 Task: Find an Airbnb in Bemowo, Poland for 2 guests from 12th to 15th June, with a price range of ₹10,000 to ₹15,000, 1 bedroom, 1 bed, self check-in, and English-speaking host.
Action: Mouse moved to (407, 107)
Screenshot: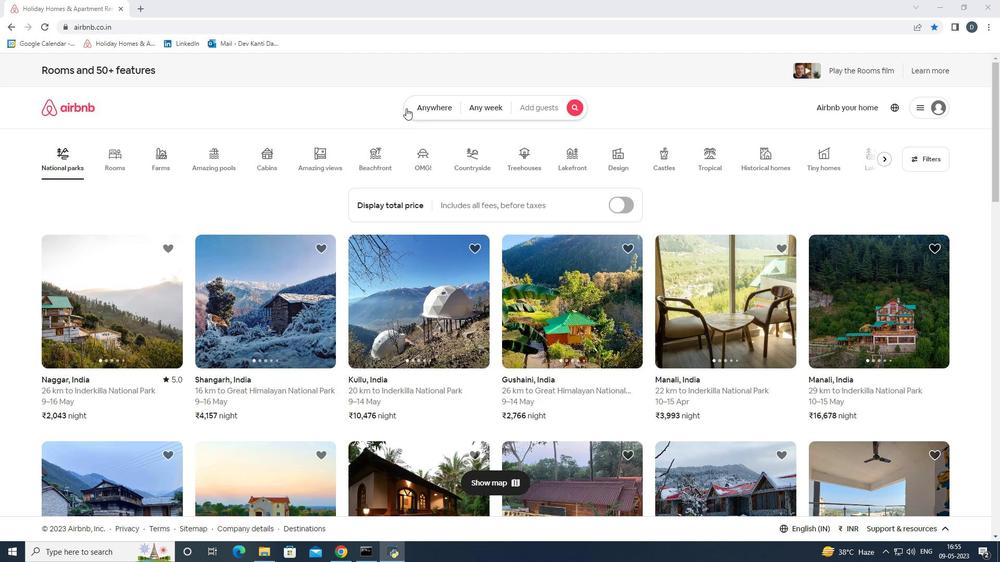 
Action: Mouse pressed left at (407, 107)
Screenshot: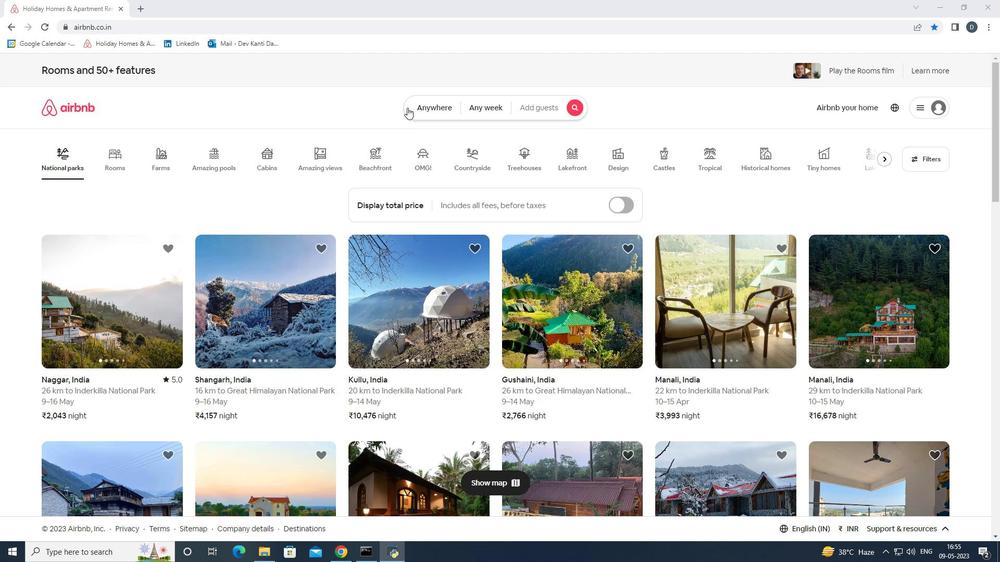 
Action: Mouse moved to (363, 146)
Screenshot: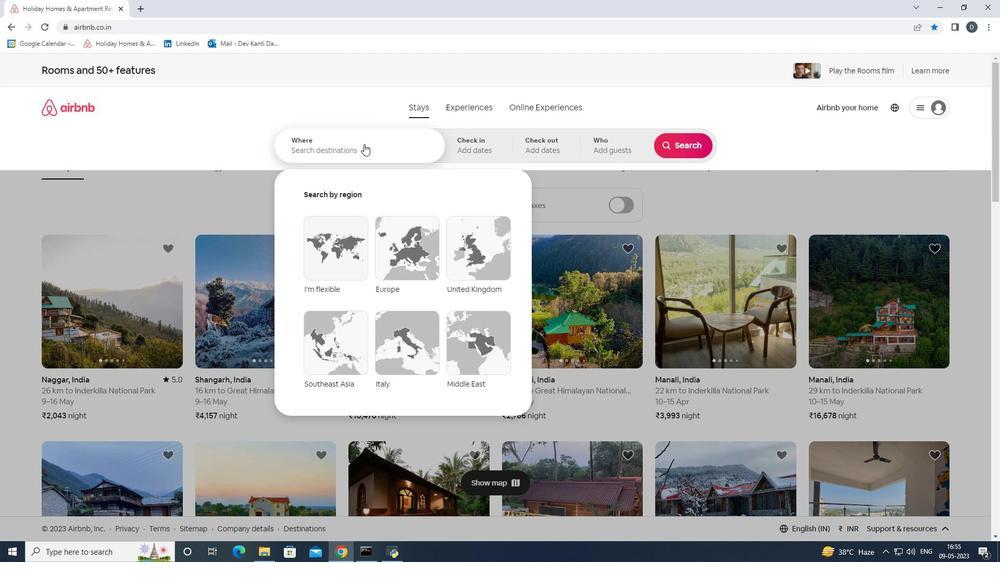 
Action: Mouse pressed left at (363, 146)
Screenshot: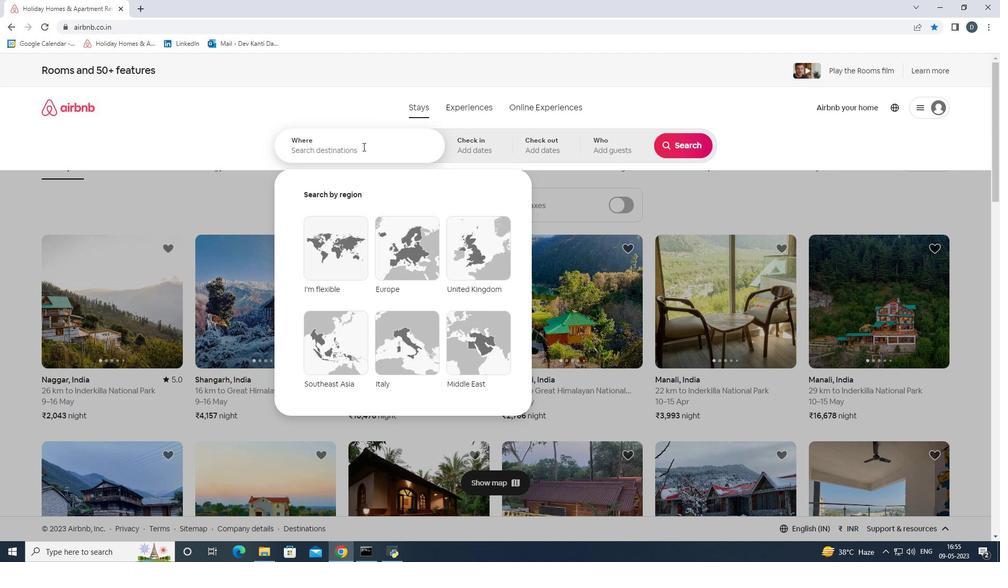 
Action: Key pressed <Key.shift><Key.shift><Key.shift><Key.shift><Key.shift><Key.shift><Key.shift><Key.shift><Key.shift><Key.shift><Key.shift><Key.shift><Key.shift><Key.shift><Key.shift><Key.shift><Key.shift><Key.shift><Key.shift><Key.shift><Key.shift><Key.shift><Key.shift><Key.shift>Bemowo,<Key.space><Key.shift><Key.shift><Key.shift><Key.shift><Key.shift><Key.shift><Key.shift><Key.shift><Key.shift><Key.shift><Key.shift><Key.shift><Key.shift><Key.shift><Key.shift><Key.shift><Key.shift><Key.shift><Key.shift><Key.shift><Key.shift><Key.shift><Key.shift>Poland<Key.enter>
Screenshot: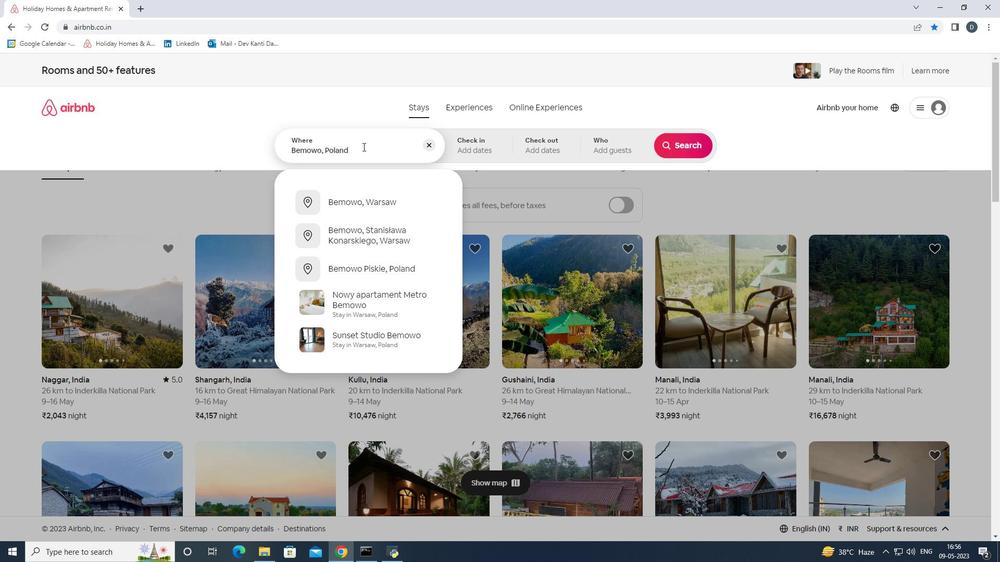 
Action: Mouse moved to (541, 317)
Screenshot: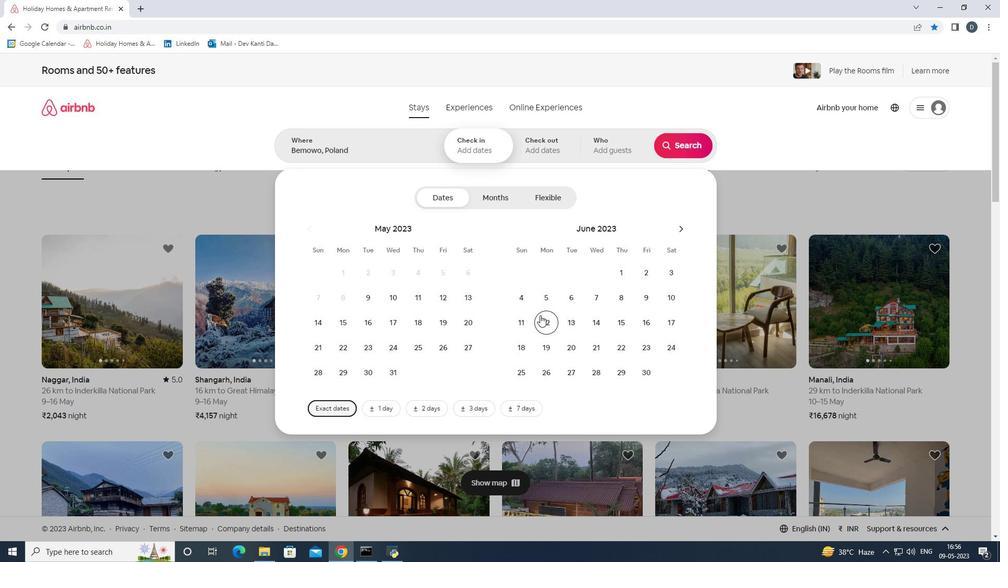 
Action: Mouse pressed left at (541, 317)
Screenshot: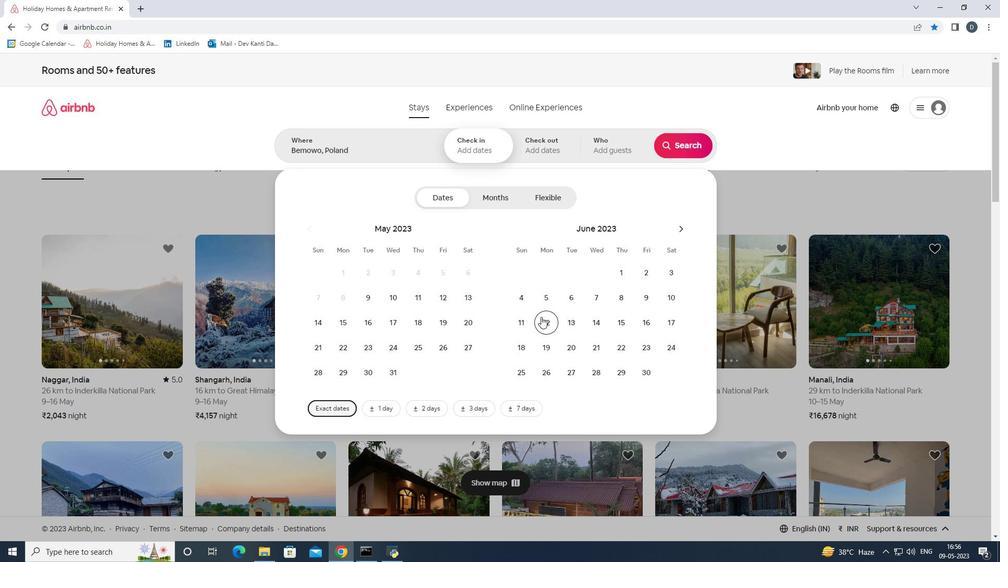 
Action: Mouse moved to (617, 325)
Screenshot: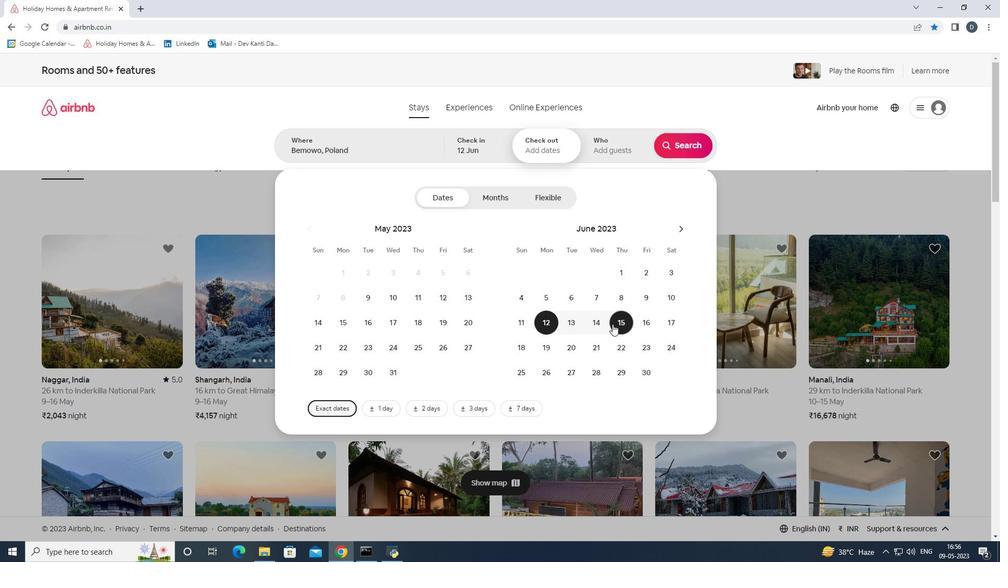 
Action: Mouse pressed left at (617, 325)
Screenshot: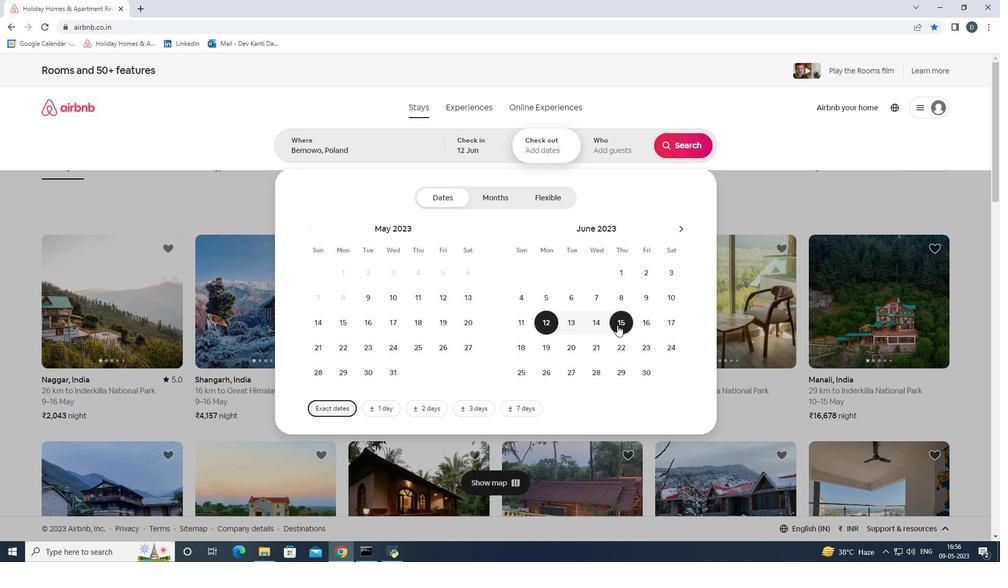 
Action: Mouse moved to (617, 156)
Screenshot: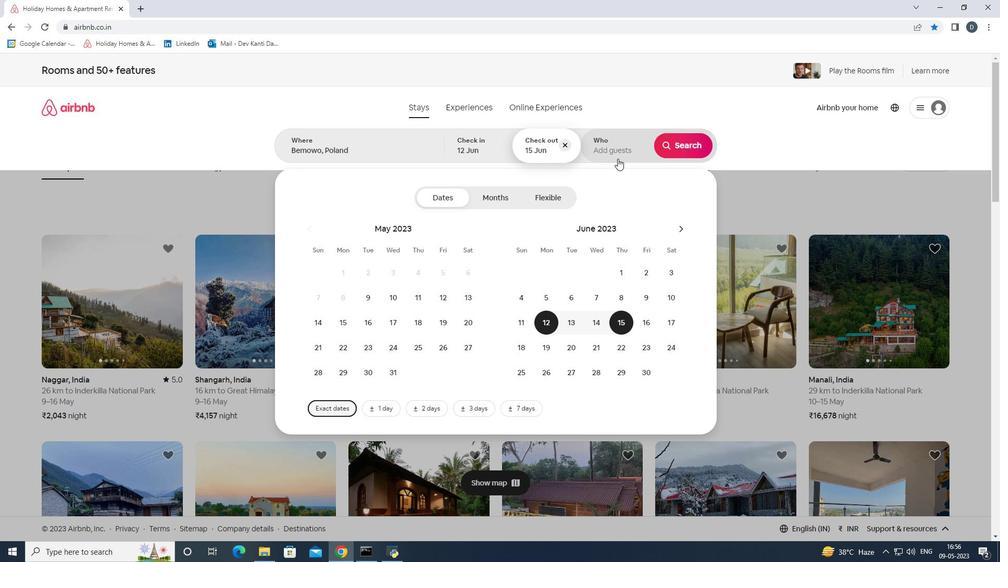 
Action: Mouse pressed left at (617, 156)
Screenshot: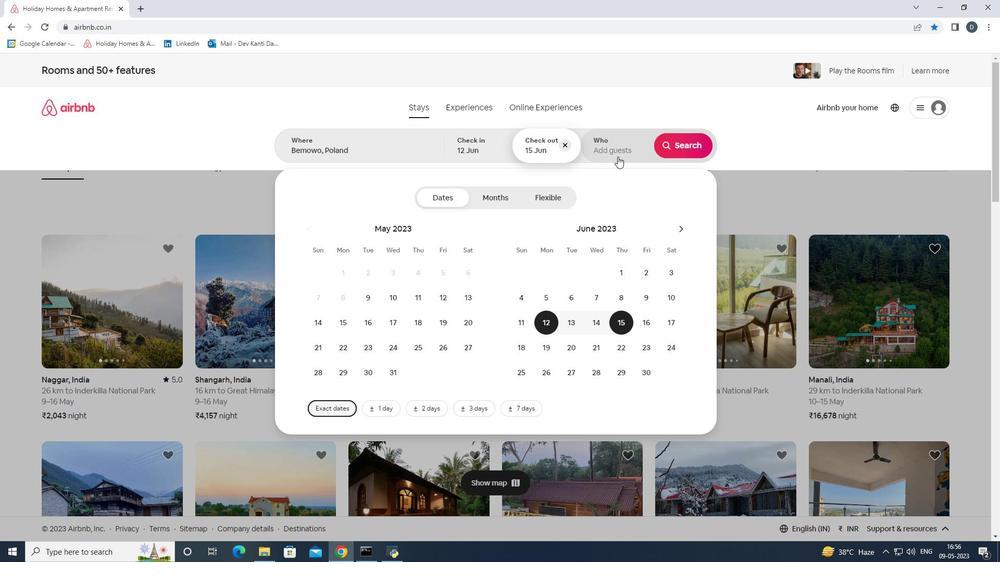 
Action: Mouse moved to (680, 201)
Screenshot: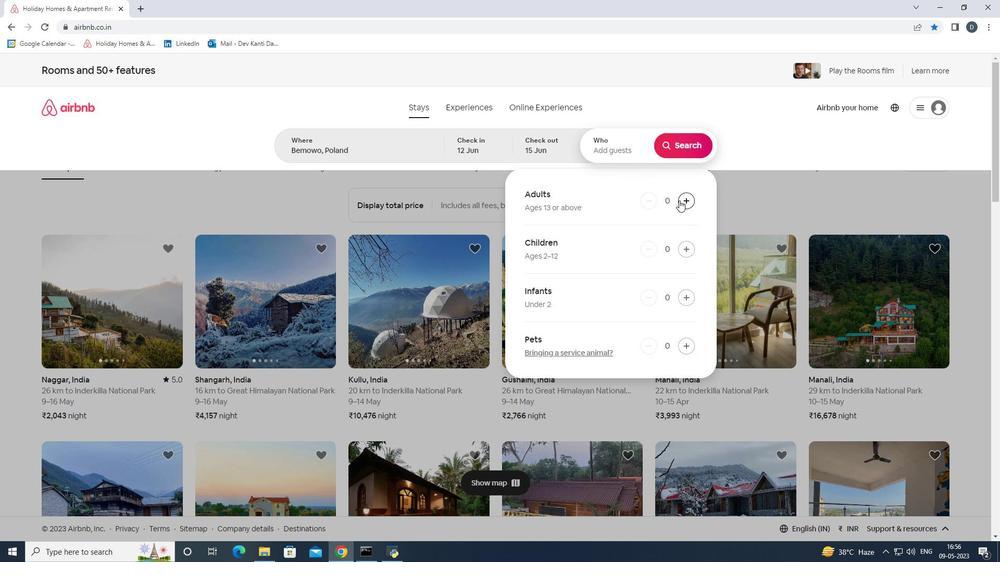
Action: Mouse pressed left at (680, 201)
Screenshot: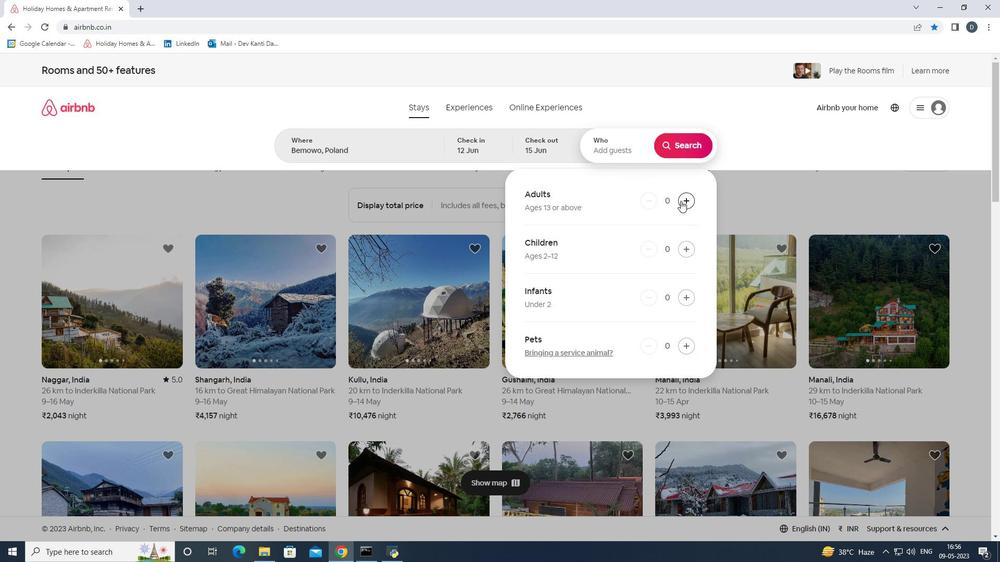 
Action: Mouse pressed left at (680, 201)
Screenshot: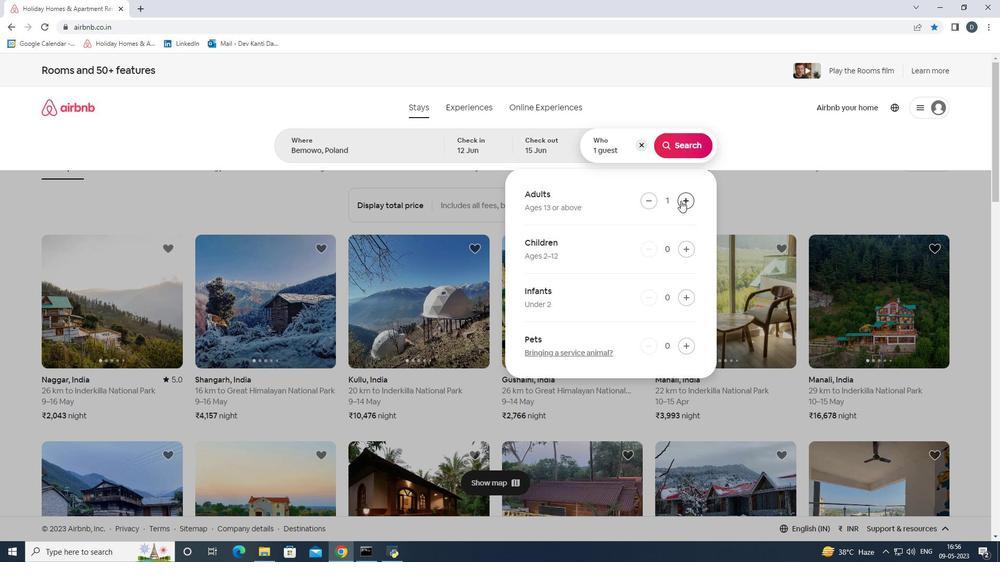 
Action: Mouse moved to (688, 154)
Screenshot: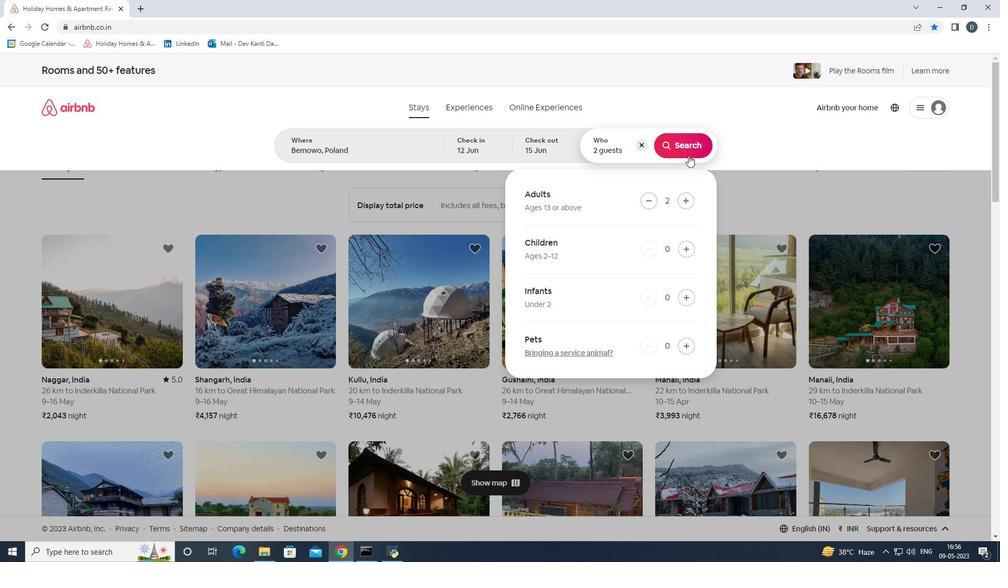 
Action: Mouse pressed left at (688, 154)
Screenshot: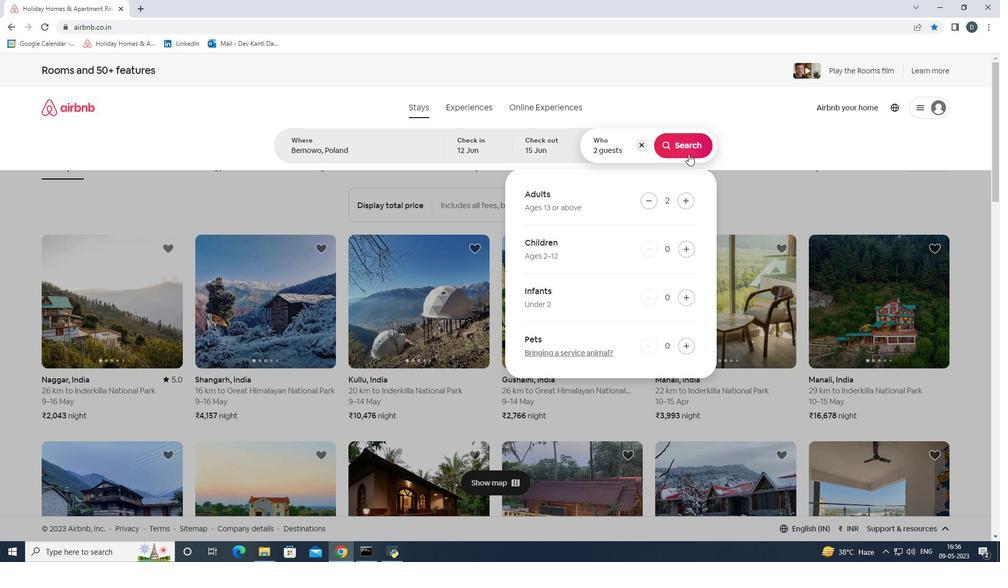 
Action: Mouse moved to (941, 119)
Screenshot: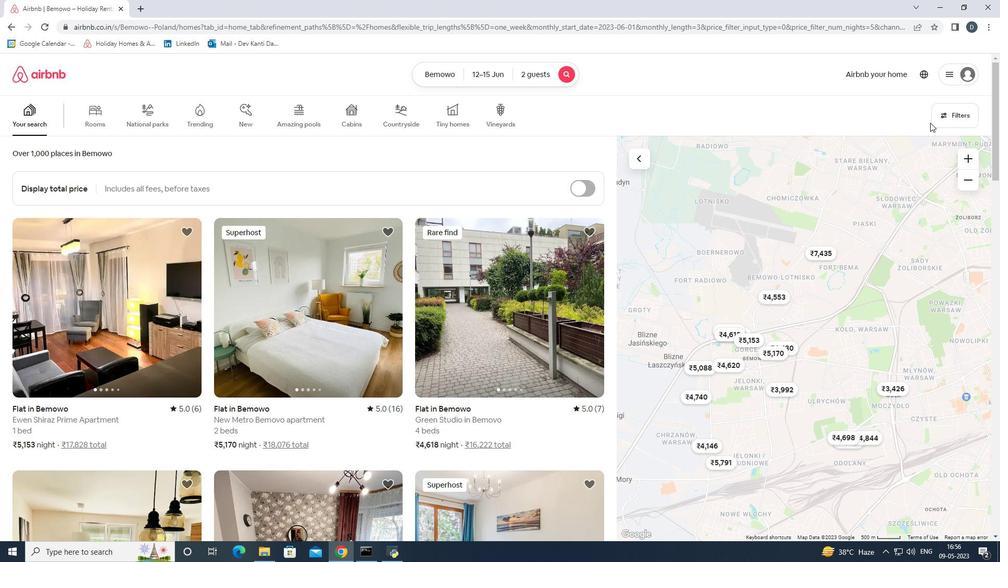 
Action: Mouse pressed left at (941, 119)
Screenshot: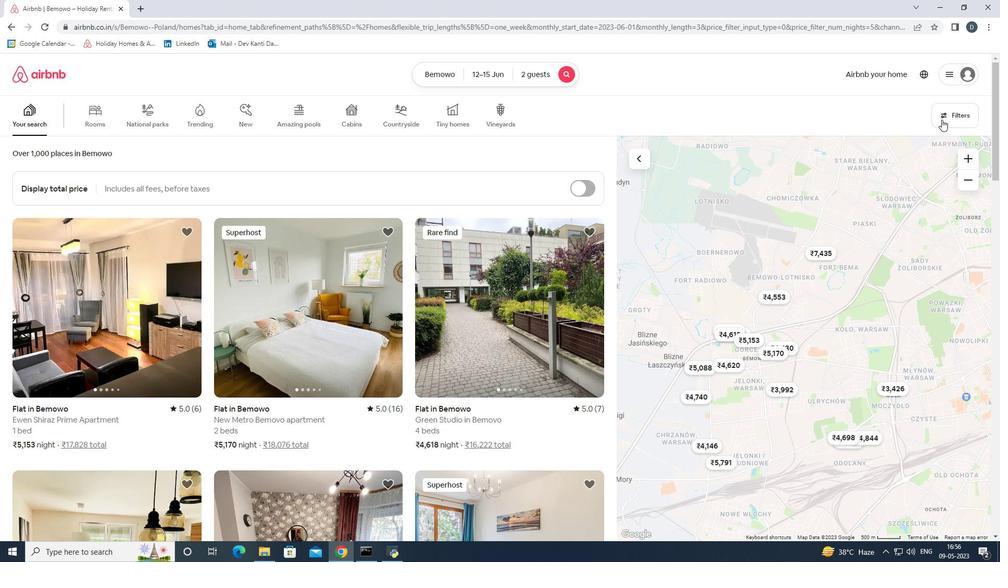 
Action: Mouse moved to (455, 367)
Screenshot: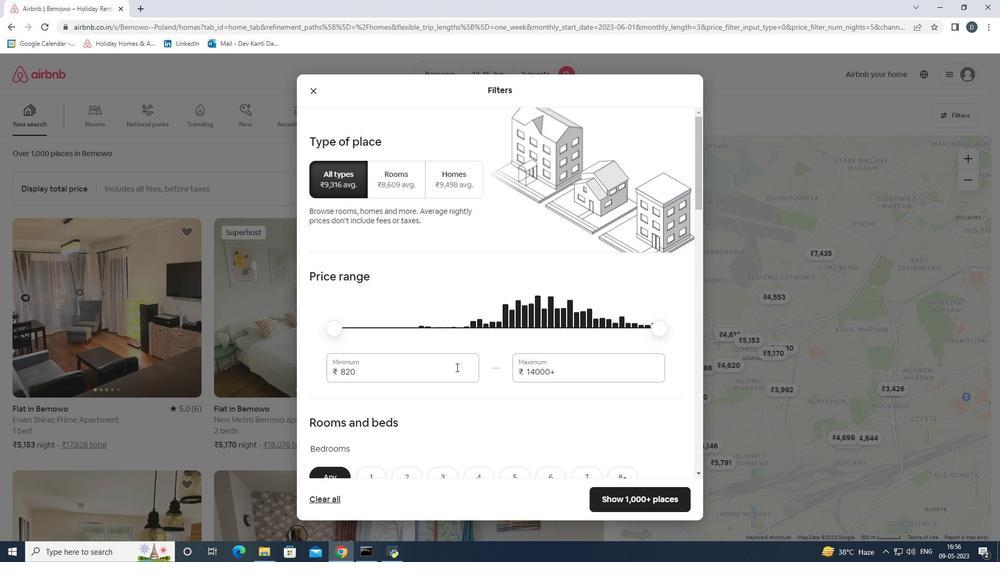 
Action: Mouse pressed left at (455, 367)
Screenshot: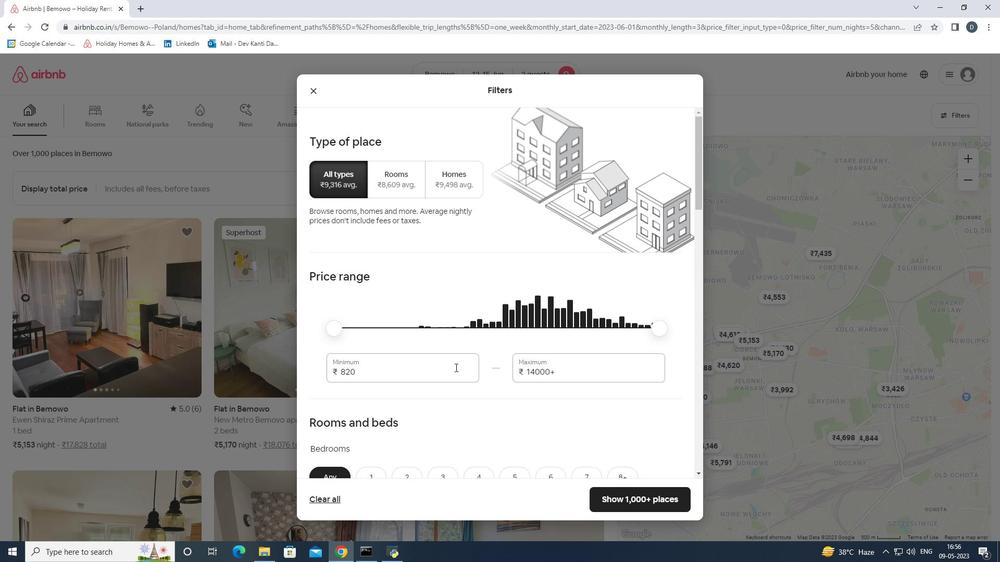 
Action: Mouse pressed left at (455, 367)
Screenshot: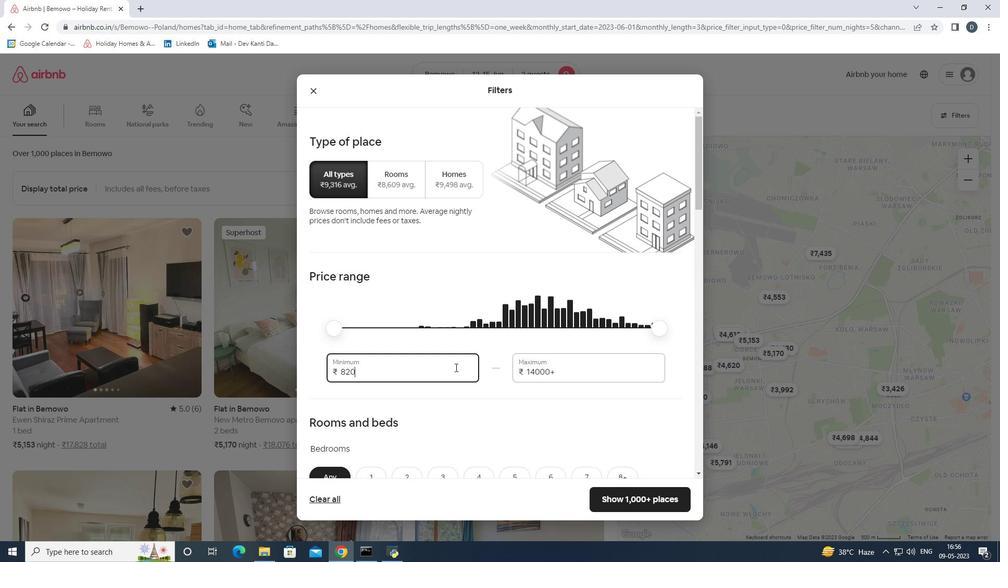
Action: Key pressed 10000<Key.tab>15000
Screenshot: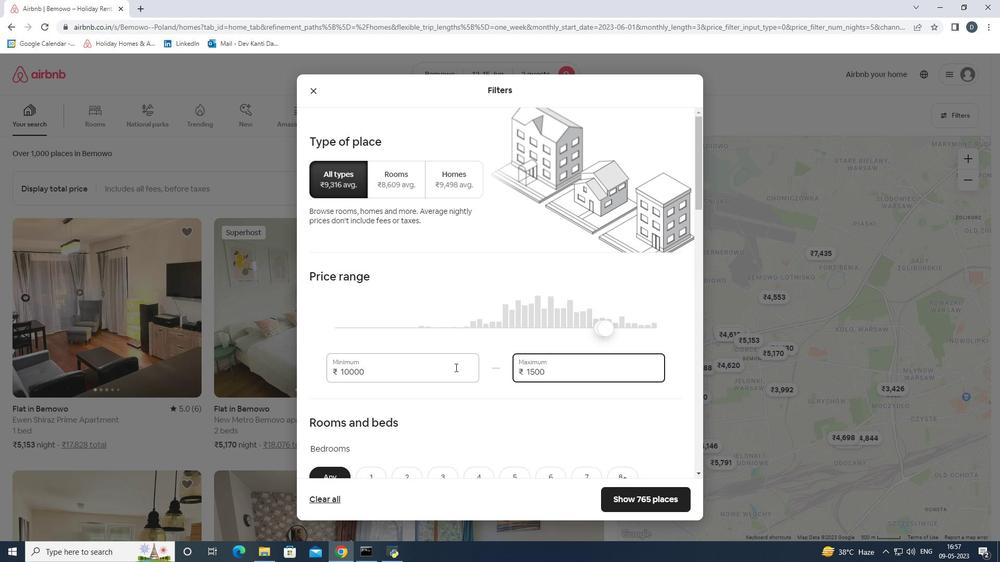 
Action: Mouse scrolled (455, 367) with delta (0, 0)
Screenshot: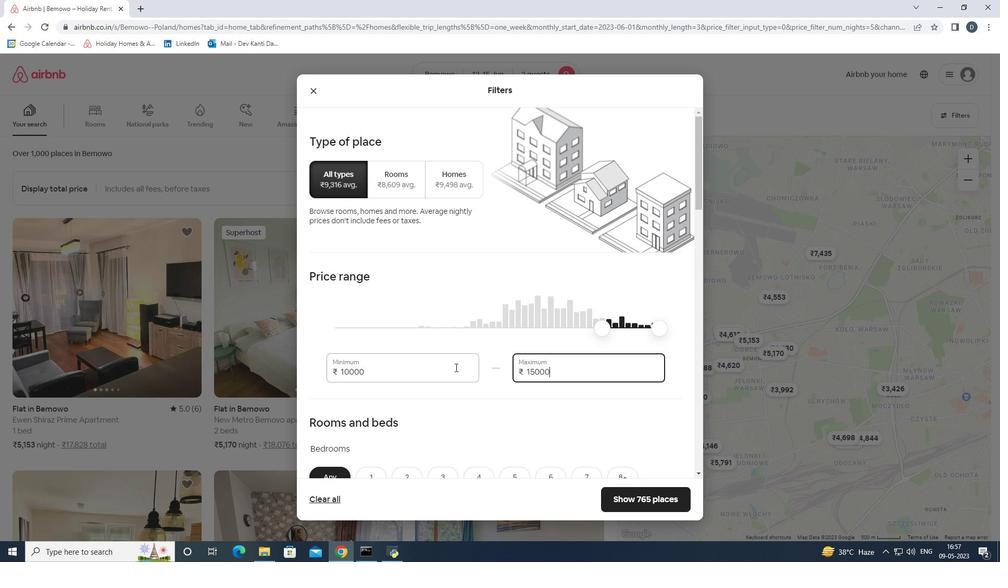 
Action: Mouse scrolled (455, 367) with delta (0, 0)
Screenshot: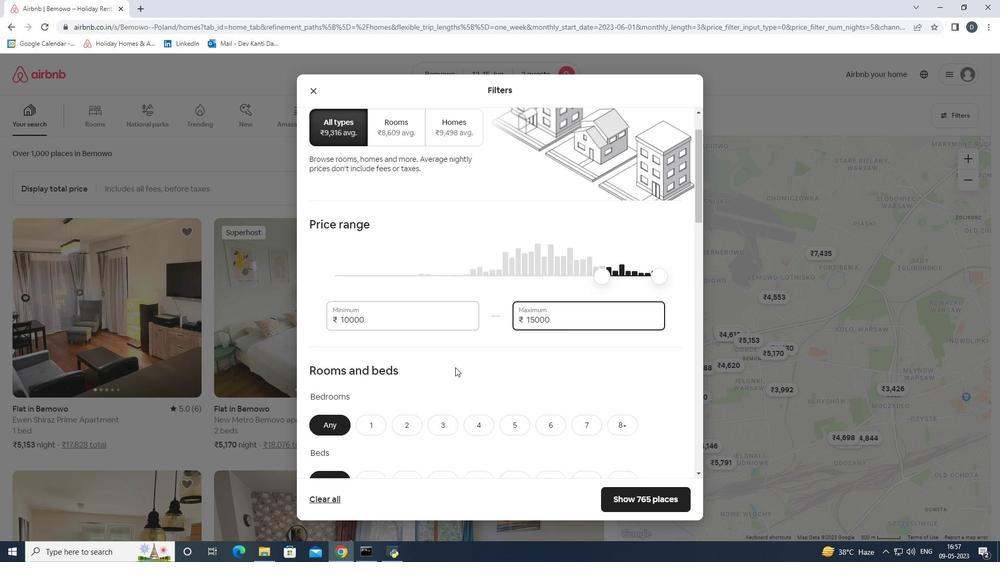 
Action: Mouse scrolled (455, 367) with delta (0, 0)
Screenshot: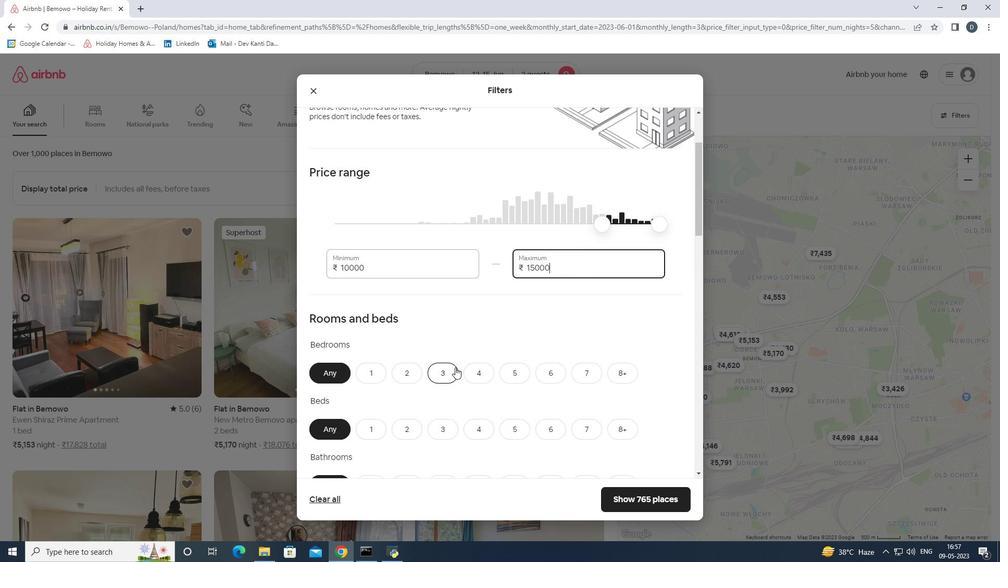 
Action: Mouse scrolled (455, 367) with delta (0, 0)
Screenshot: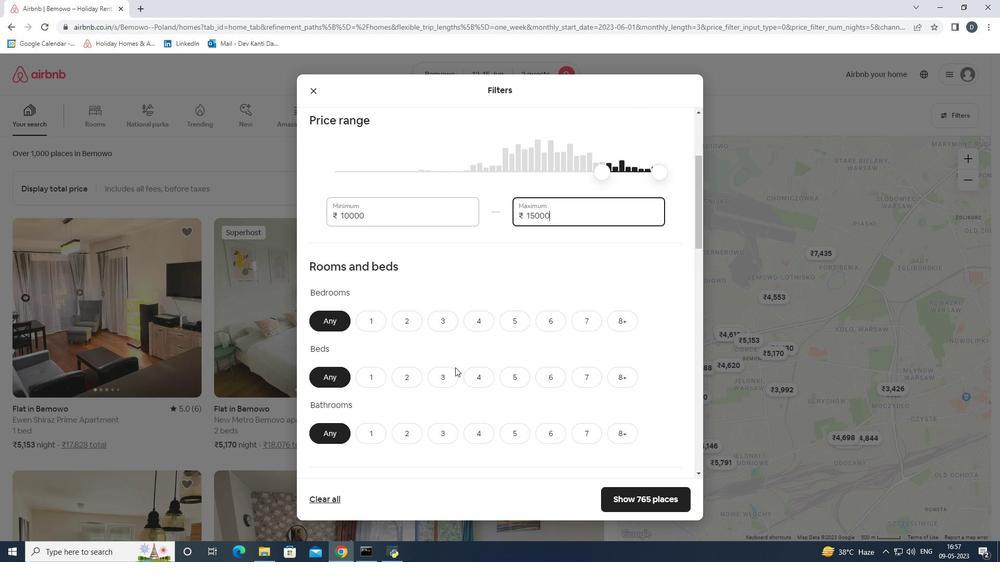 
Action: Mouse moved to (380, 278)
Screenshot: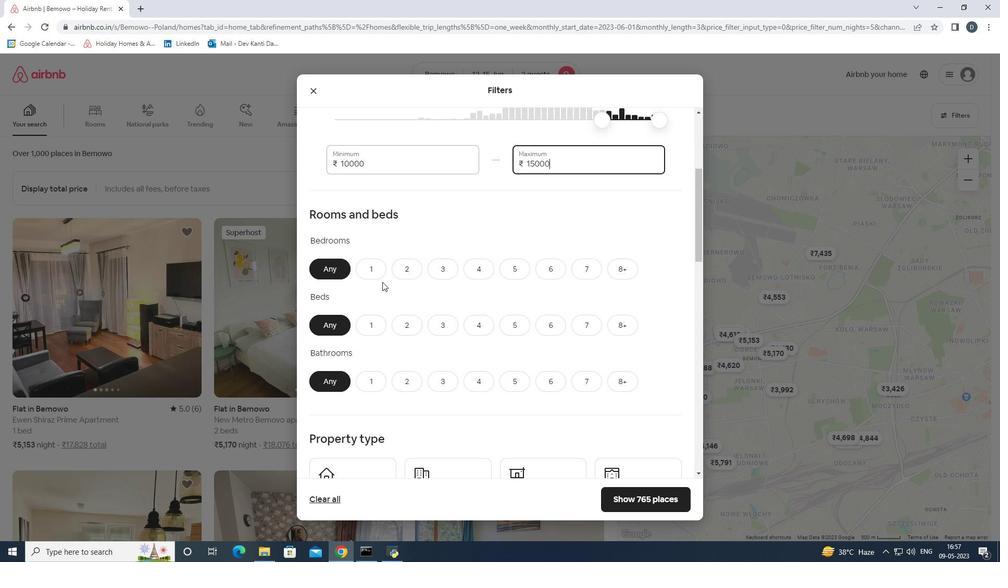 
Action: Mouse pressed left at (380, 278)
Screenshot: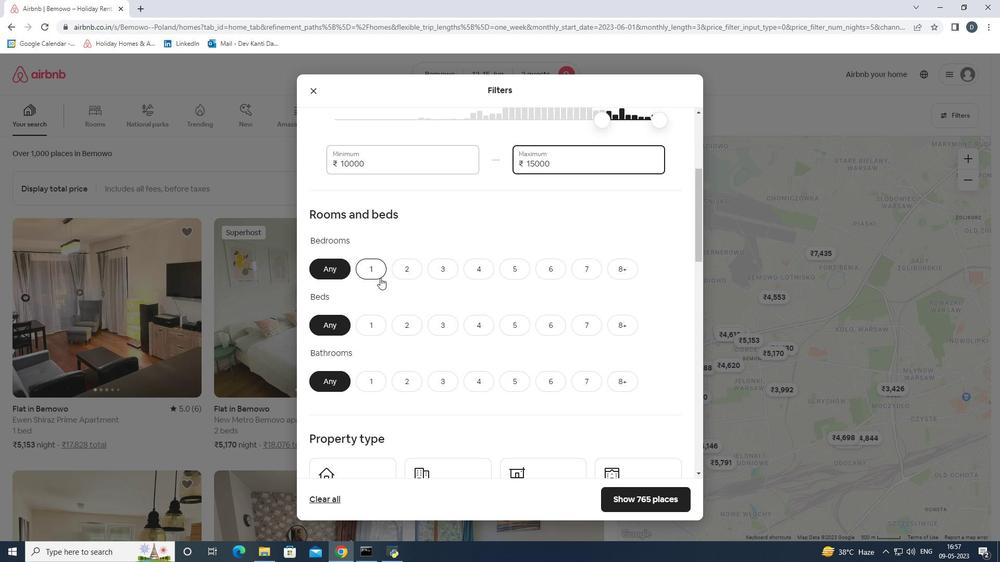 
Action: Mouse moved to (376, 323)
Screenshot: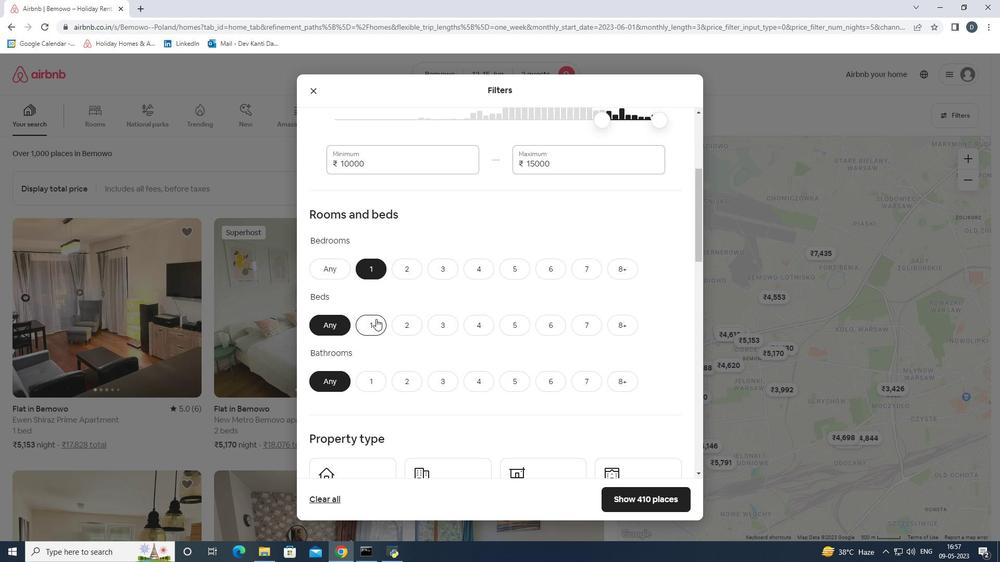 
Action: Mouse pressed left at (376, 323)
Screenshot: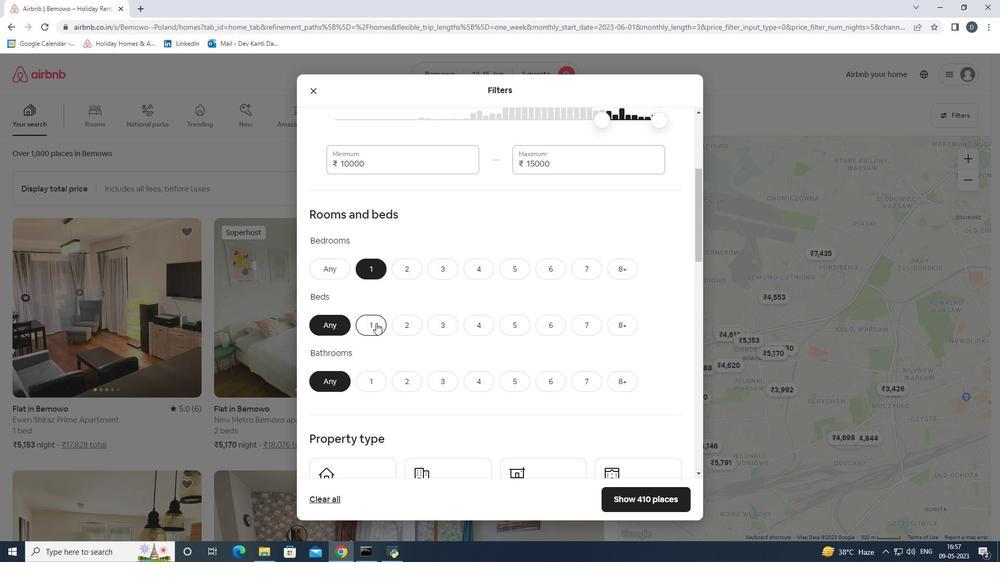 
Action: Mouse moved to (375, 373)
Screenshot: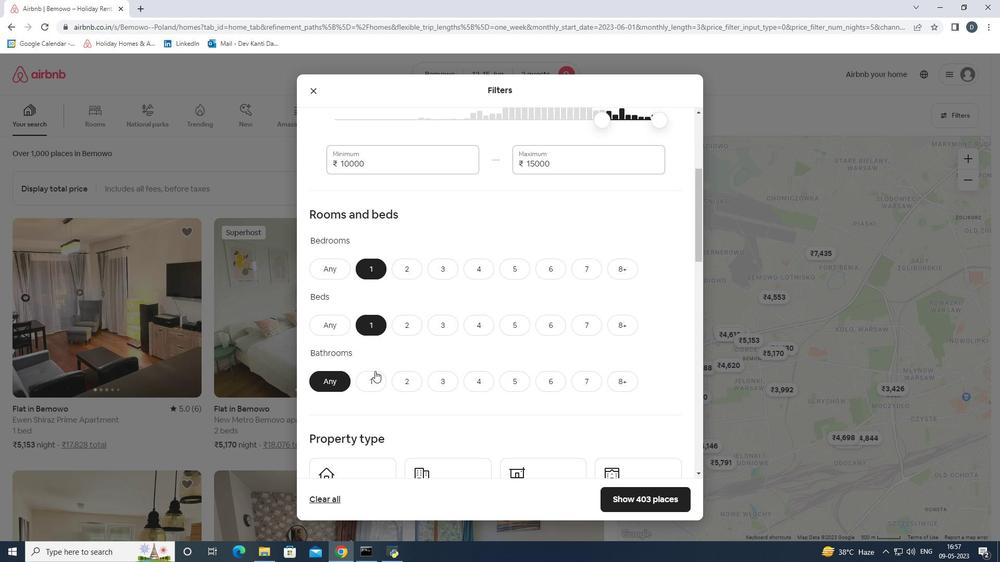
Action: Mouse pressed left at (375, 373)
Screenshot: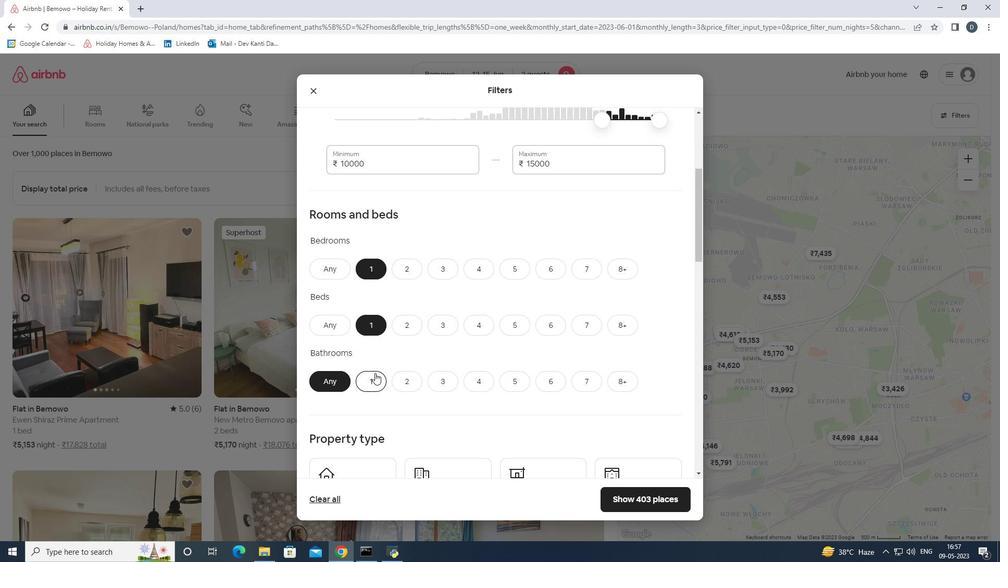 
Action: Mouse scrolled (375, 373) with delta (0, 0)
Screenshot: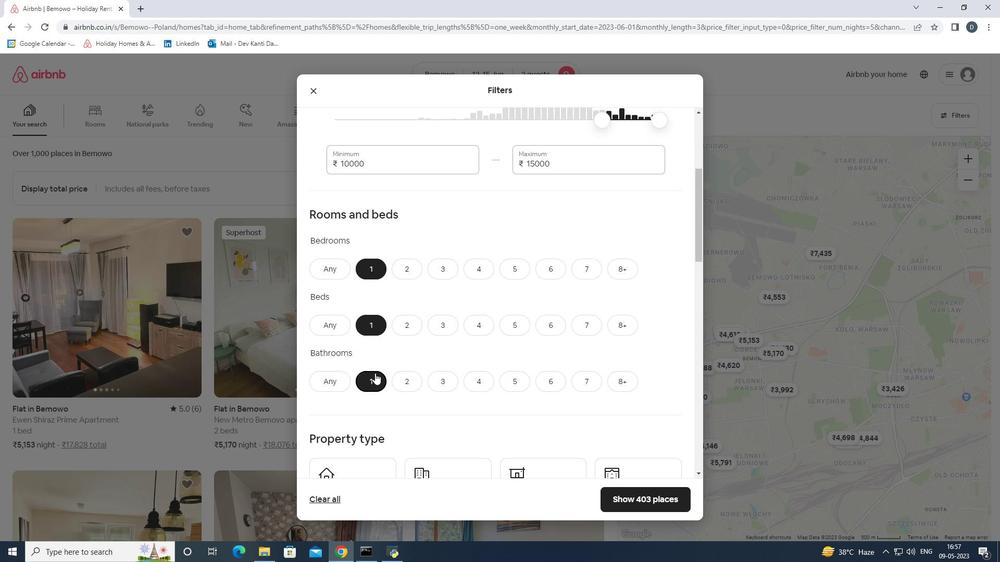 
Action: Mouse scrolled (375, 373) with delta (0, 0)
Screenshot: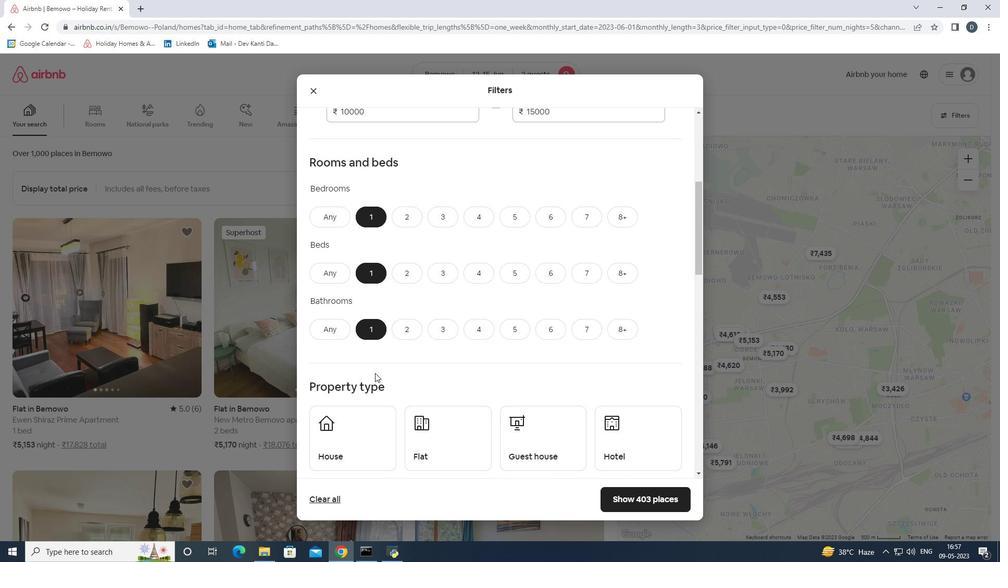 
Action: Mouse pressed left at (375, 373)
Screenshot: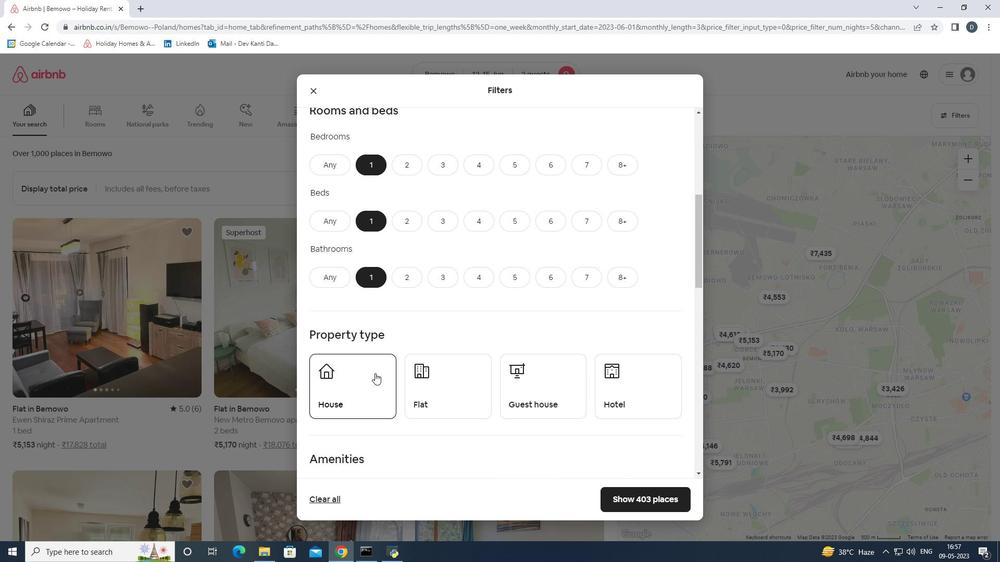 
Action: Mouse moved to (427, 382)
Screenshot: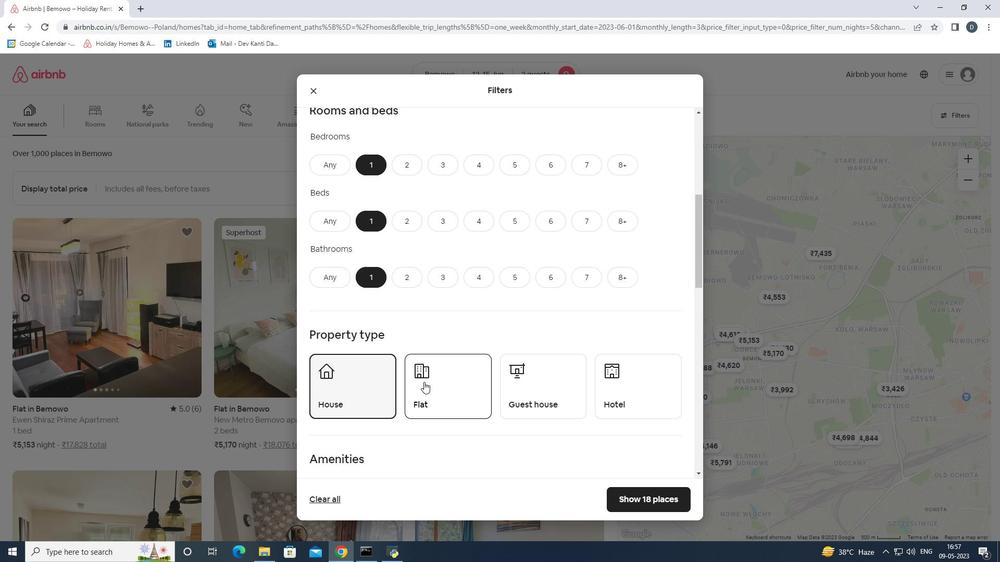 
Action: Mouse pressed left at (427, 382)
Screenshot: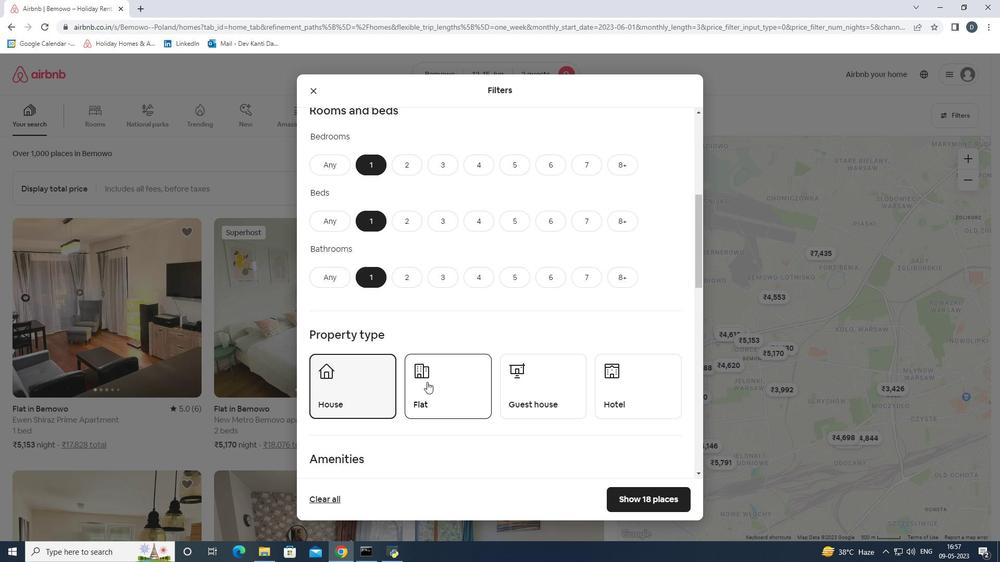 
Action: Mouse moved to (535, 387)
Screenshot: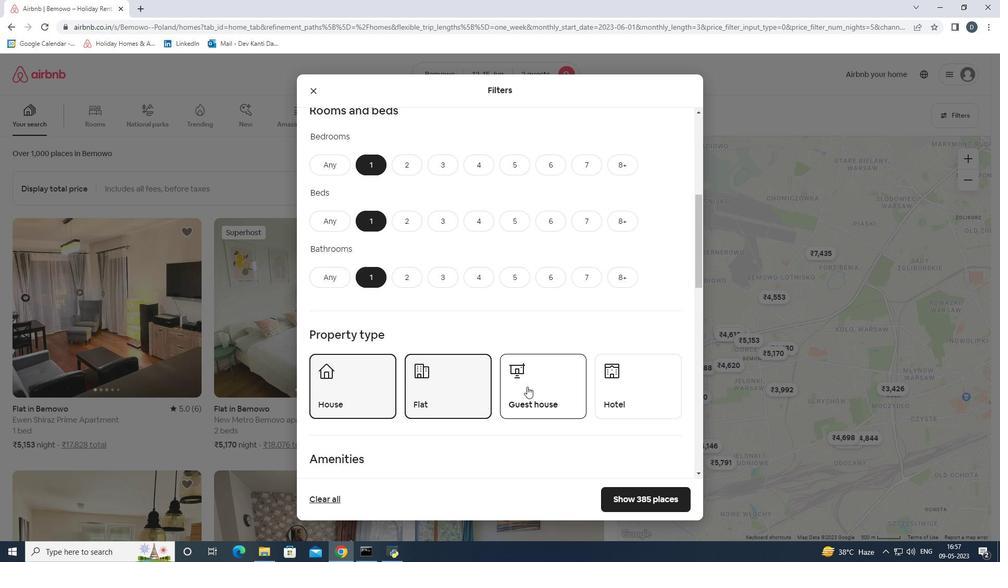 
Action: Mouse pressed left at (535, 387)
Screenshot: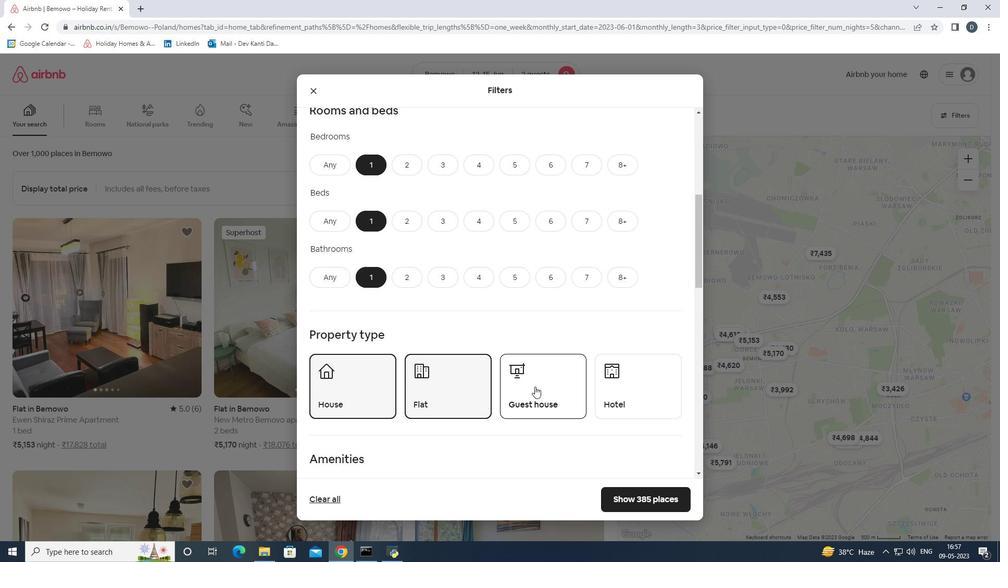 
Action: Mouse moved to (607, 386)
Screenshot: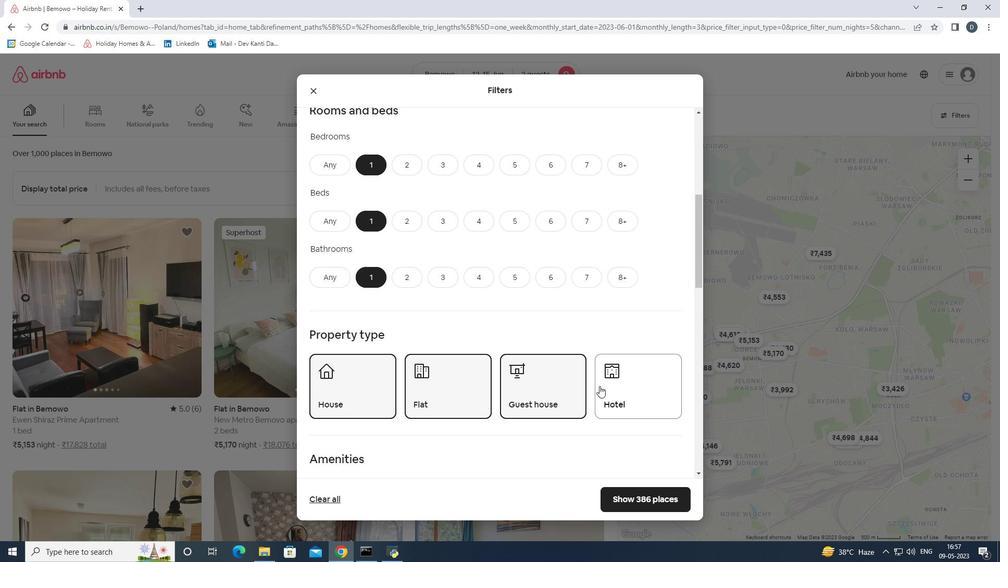 
Action: Mouse pressed left at (607, 386)
Screenshot: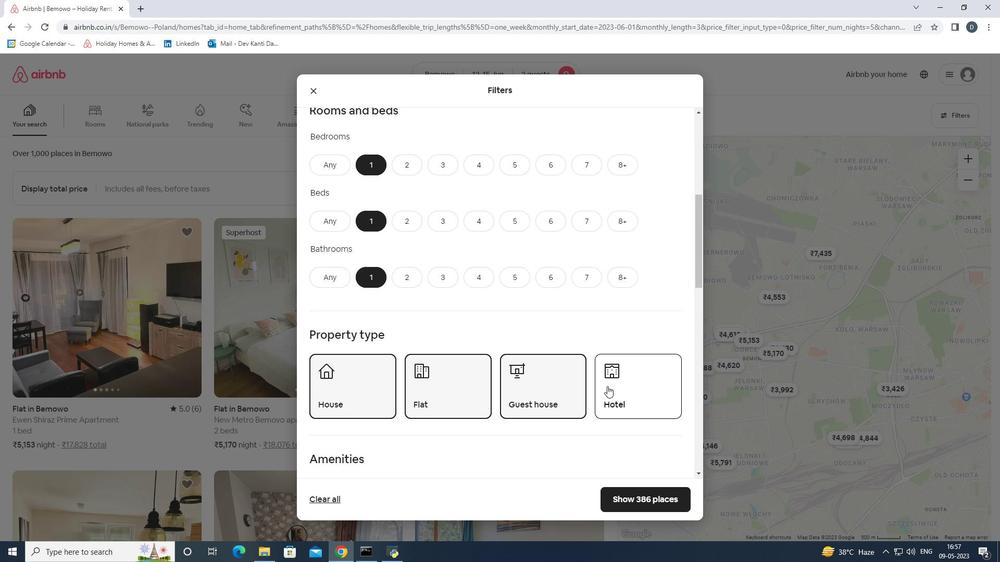 
Action: Mouse scrolled (607, 386) with delta (0, 0)
Screenshot: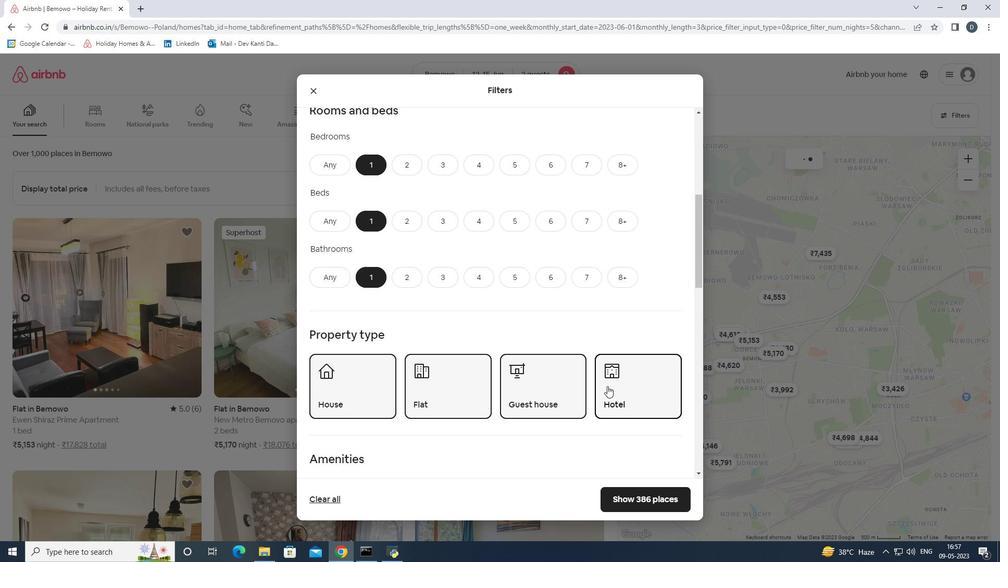 
Action: Mouse scrolled (607, 386) with delta (0, 0)
Screenshot: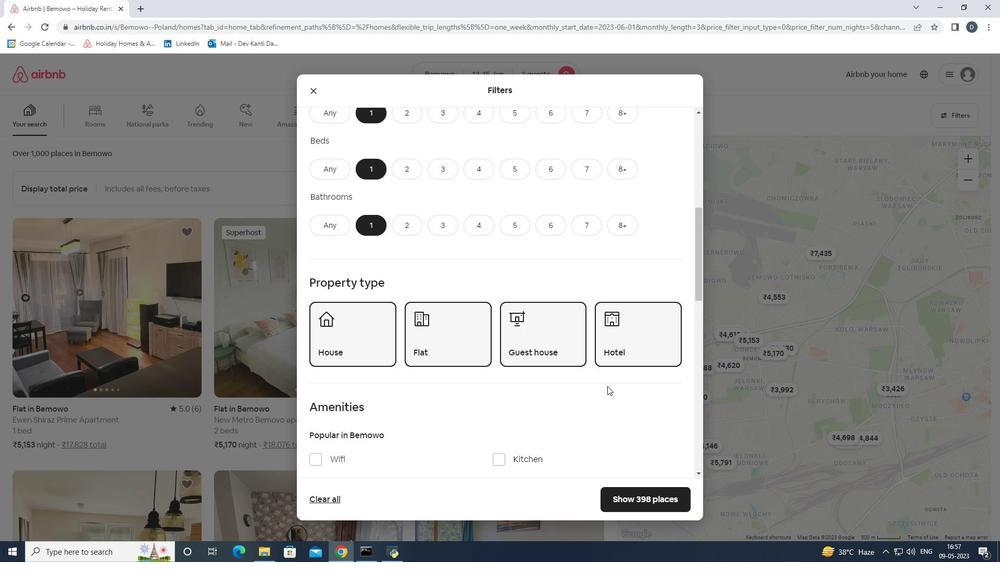 
Action: Mouse scrolled (607, 386) with delta (0, 0)
Screenshot: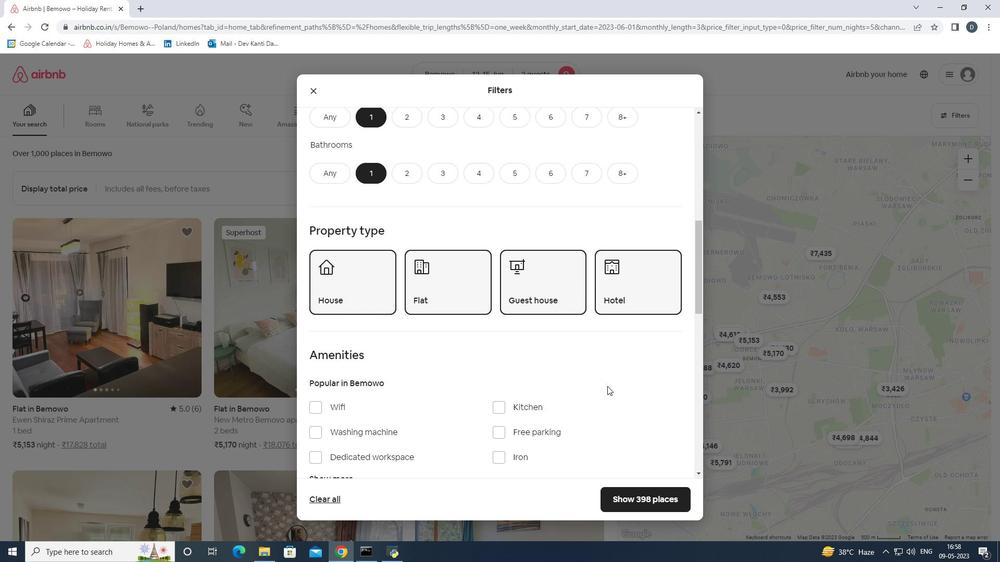 
Action: Mouse scrolled (607, 386) with delta (0, 0)
Screenshot: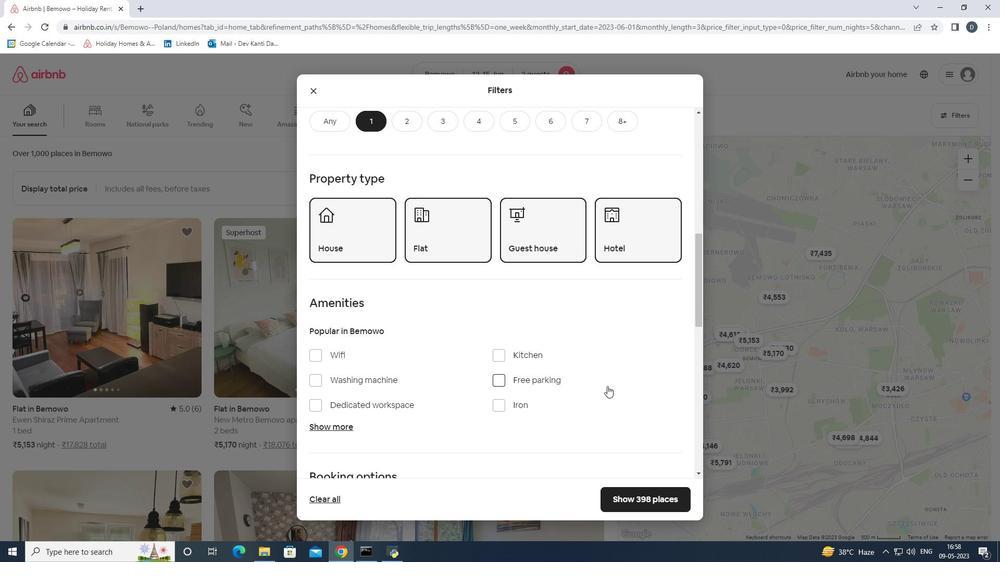 
Action: Mouse moved to (539, 352)
Screenshot: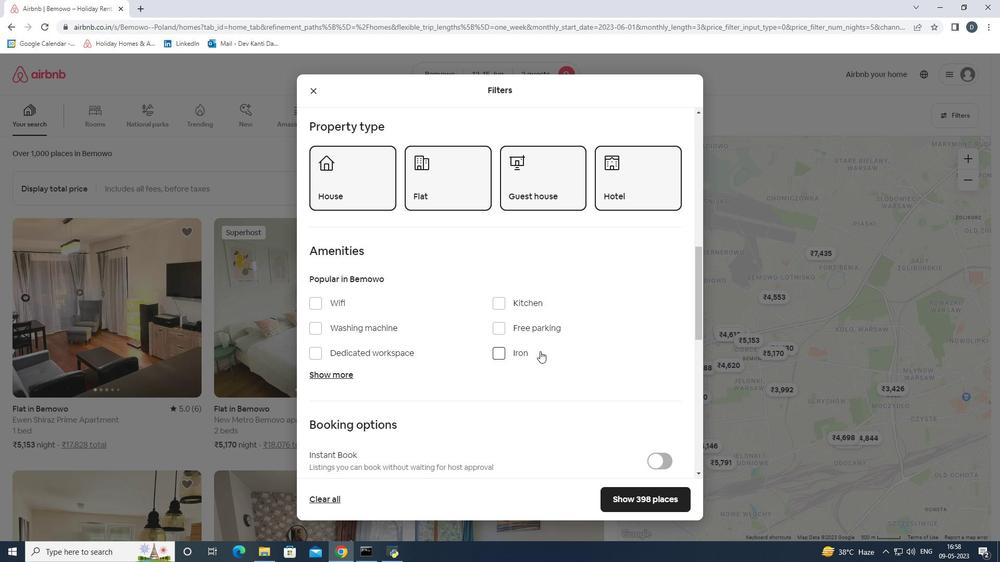 
Action: Mouse scrolled (539, 352) with delta (0, 0)
Screenshot: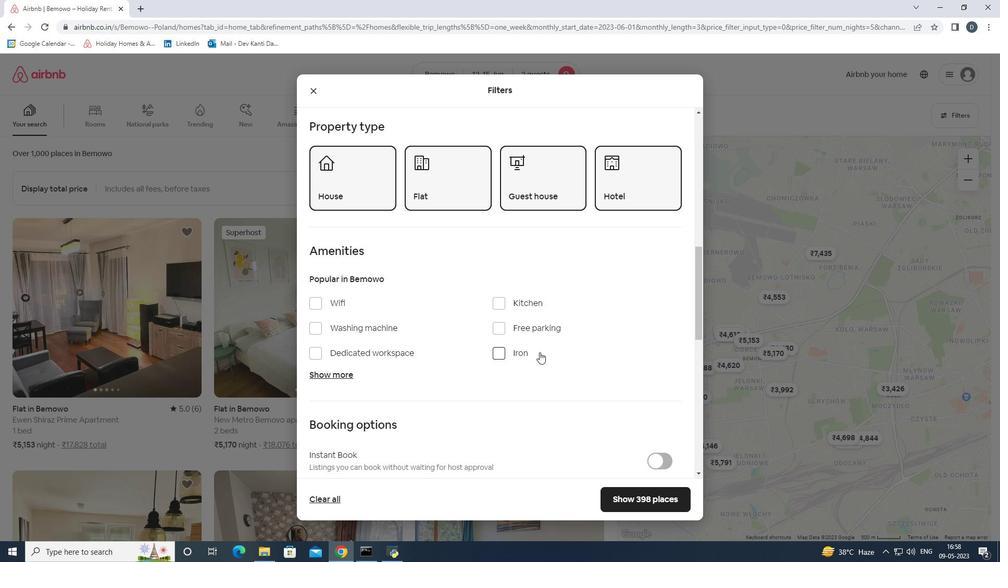 
Action: Mouse moved to (540, 353)
Screenshot: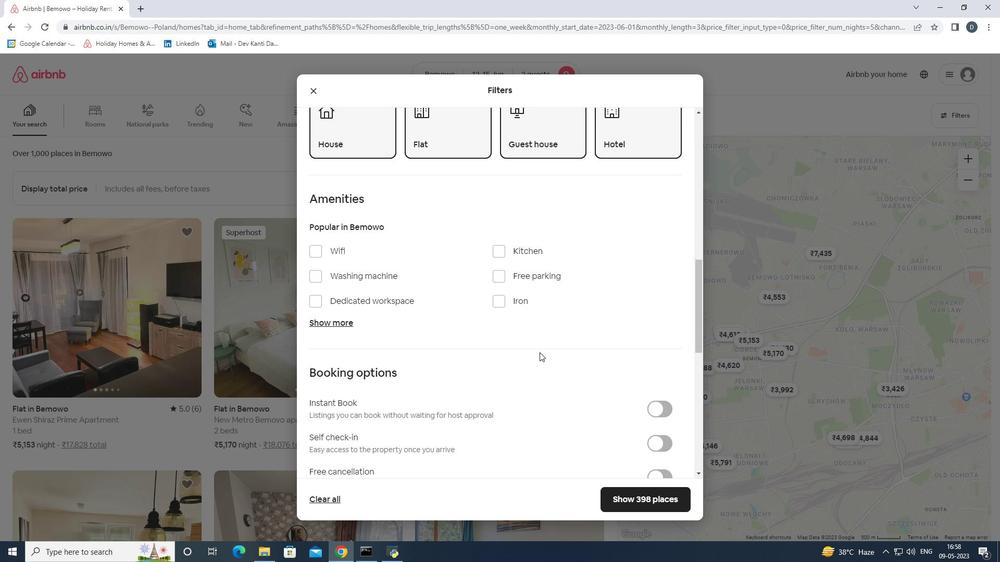 
Action: Mouse scrolled (540, 353) with delta (0, 0)
Screenshot: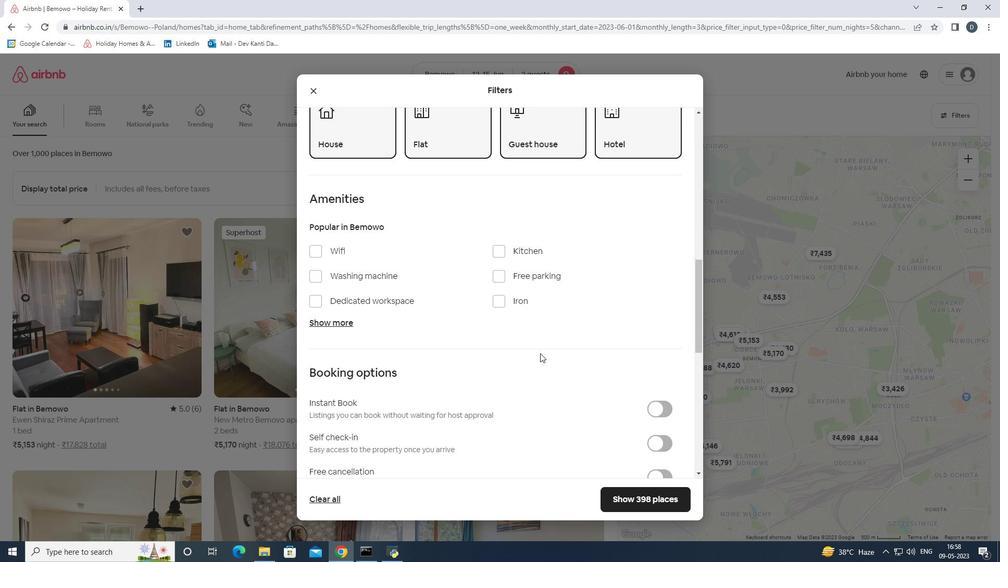
Action: Mouse moved to (649, 390)
Screenshot: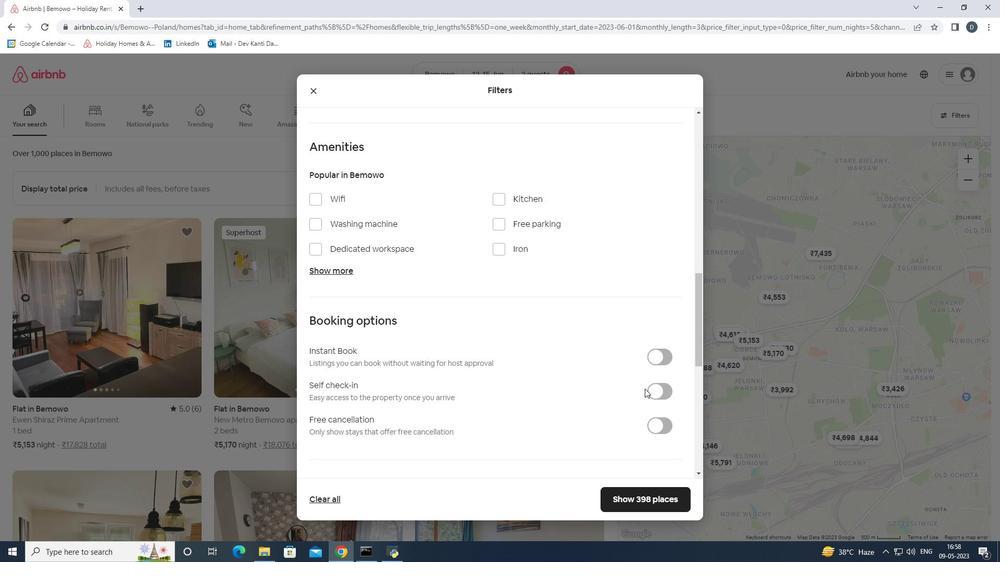 
Action: Mouse pressed left at (649, 390)
Screenshot: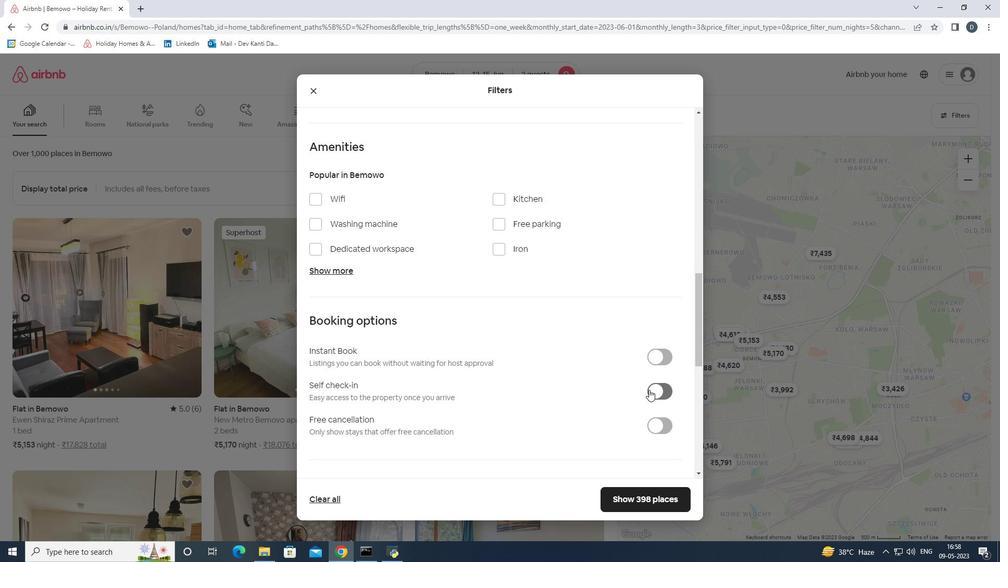 
Action: Mouse moved to (649, 390)
Screenshot: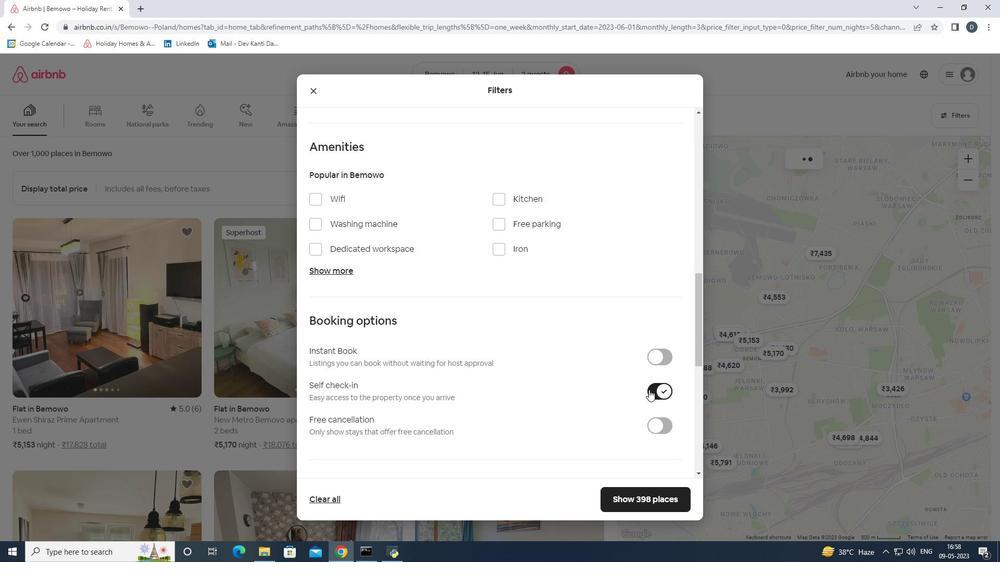
Action: Mouse scrolled (649, 390) with delta (0, 0)
Screenshot: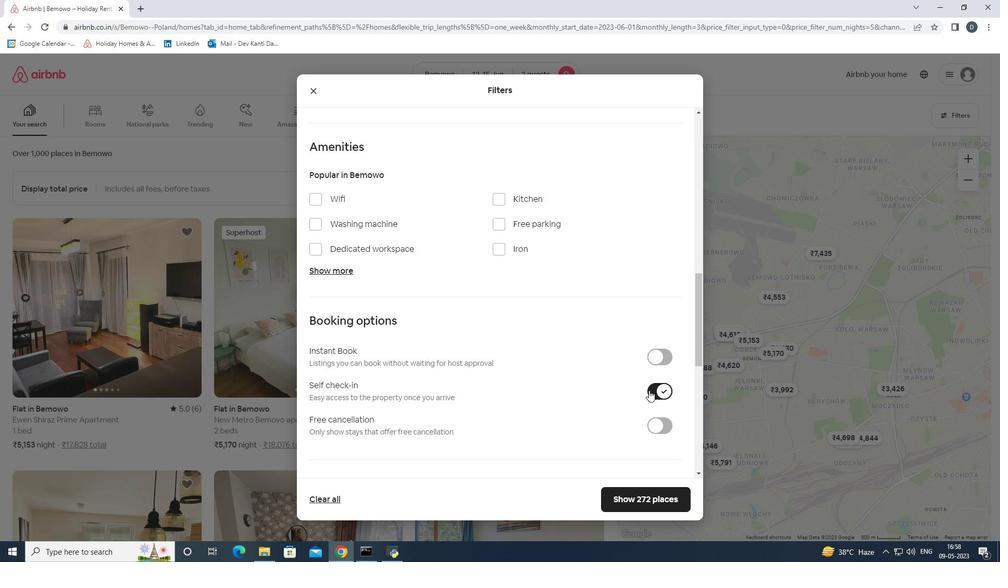 
Action: Mouse moved to (648, 390)
Screenshot: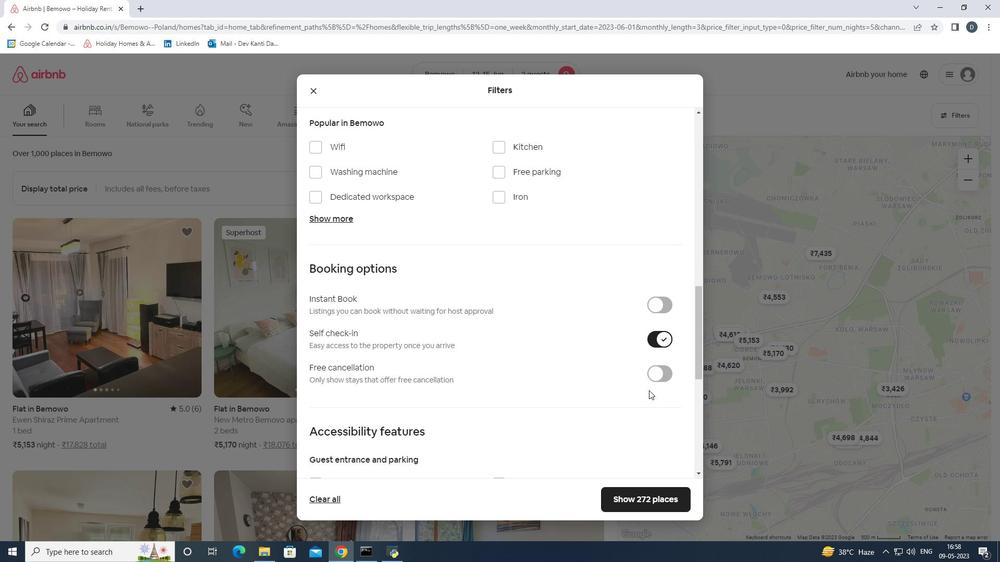 
Action: Mouse scrolled (648, 390) with delta (0, 0)
Screenshot: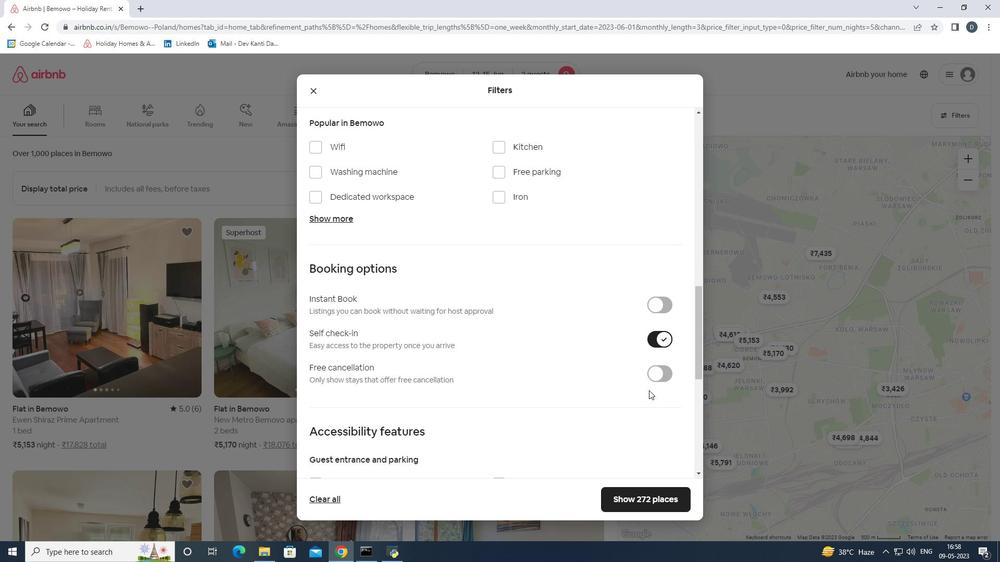 
Action: Mouse moved to (647, 391)
Screenshot: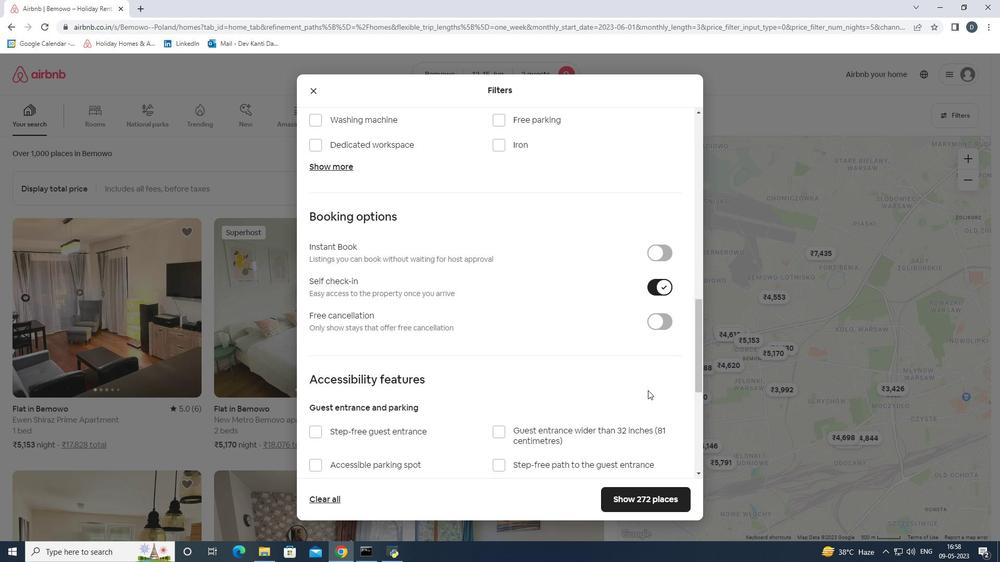 
Action: Mouse scrolled (647, 390) with delta (0, 0)
Screenshot: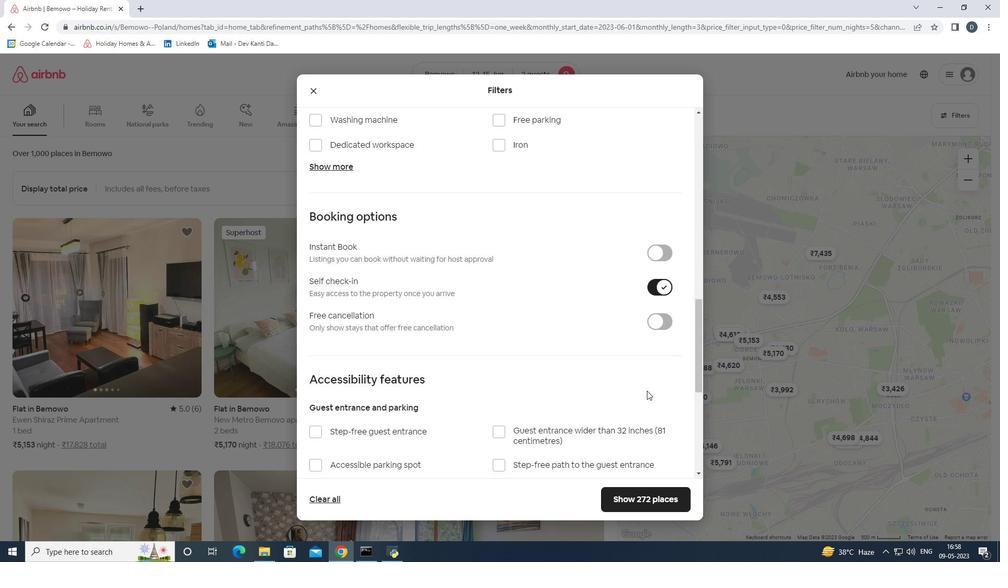 
Action: Mouse scrolled (647, 390) with delta (0, 0)
Screenshot: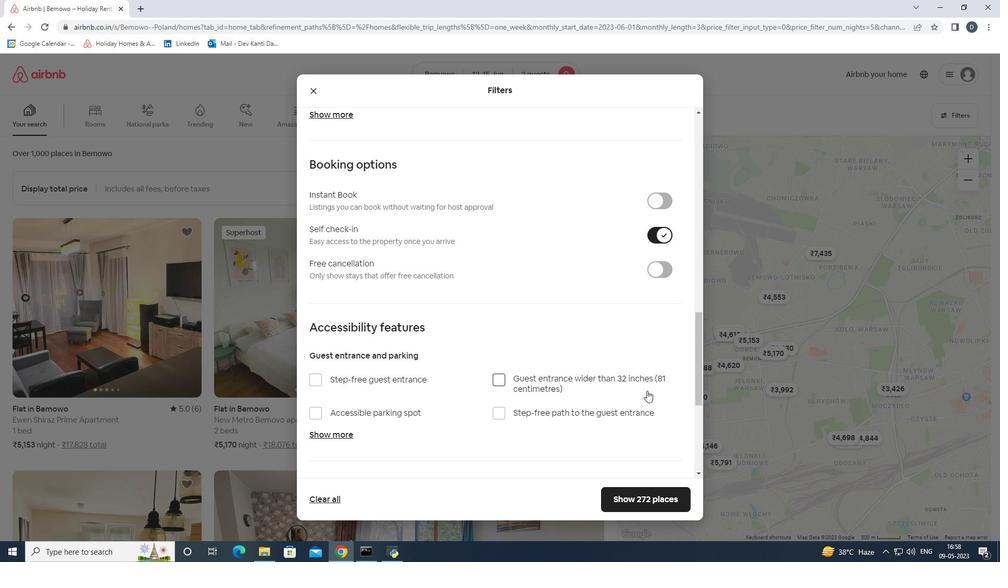 
Action: Mouse moved to (646, 391)
Screenshot: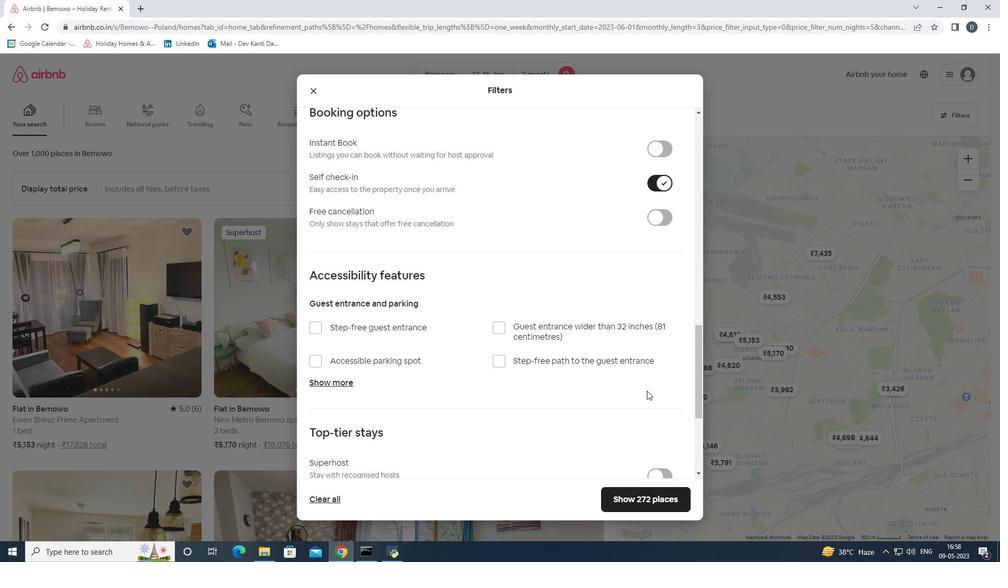 
Action: Mouse scrolled (646, 390) with delta (0, 0)
Screenshot: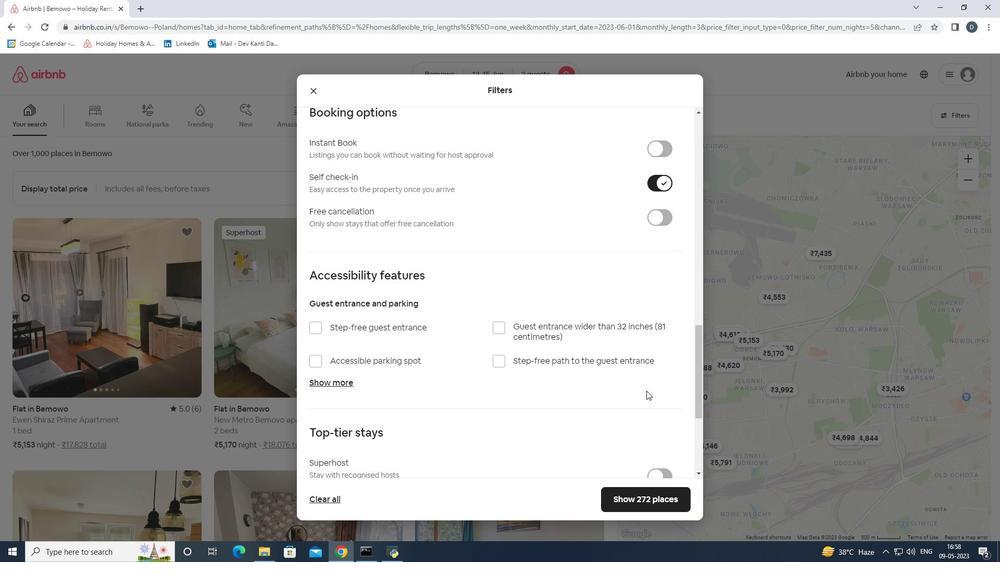 
Action: Mouse scrolled (646, 390) with delta (0, 0)
Screenshot: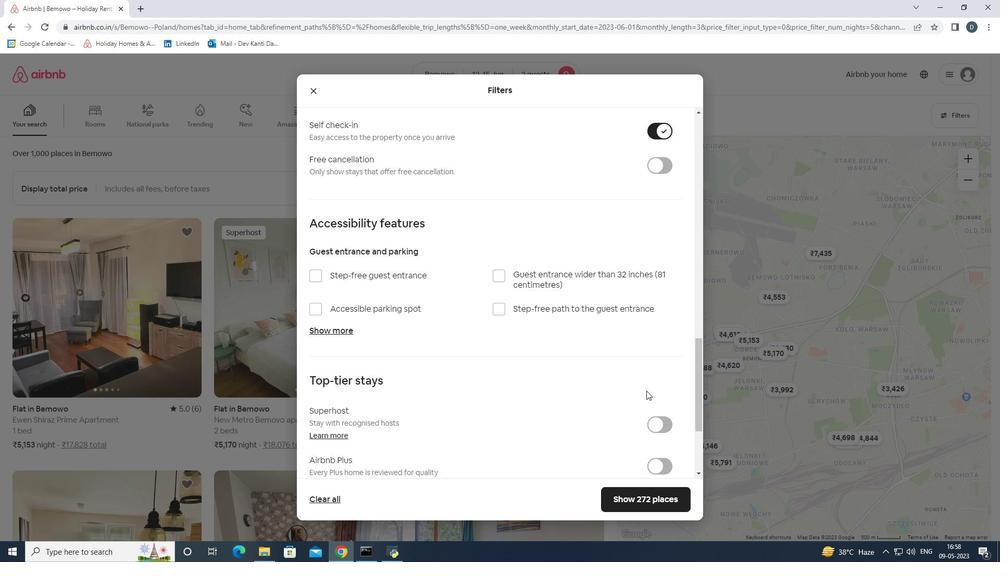
Action: Mouse scrolled (646, 390) with delta (0, 0)
Screenshot: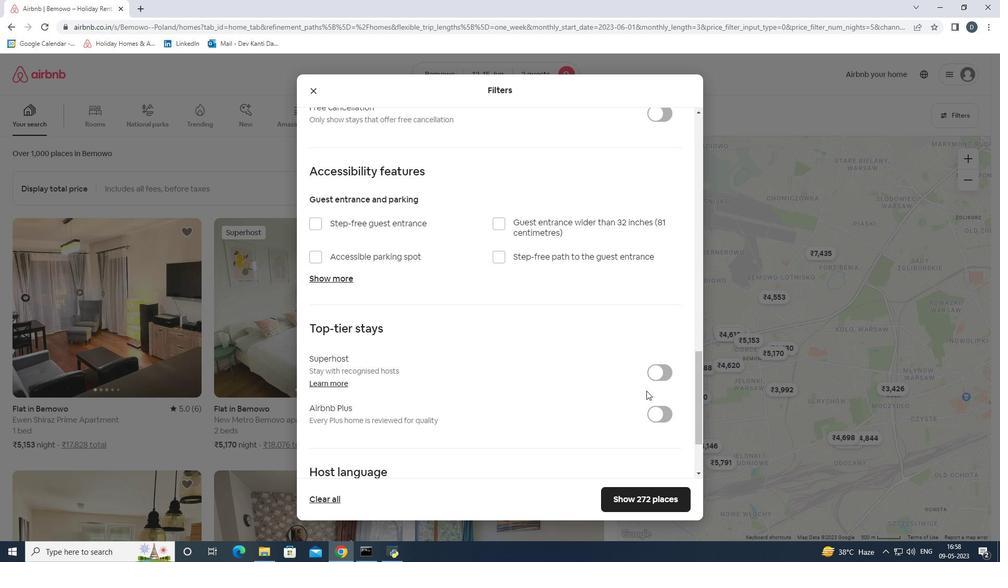 
Action: Mouse scrolled (646, 390) with delta (0, 0)
Screenshot: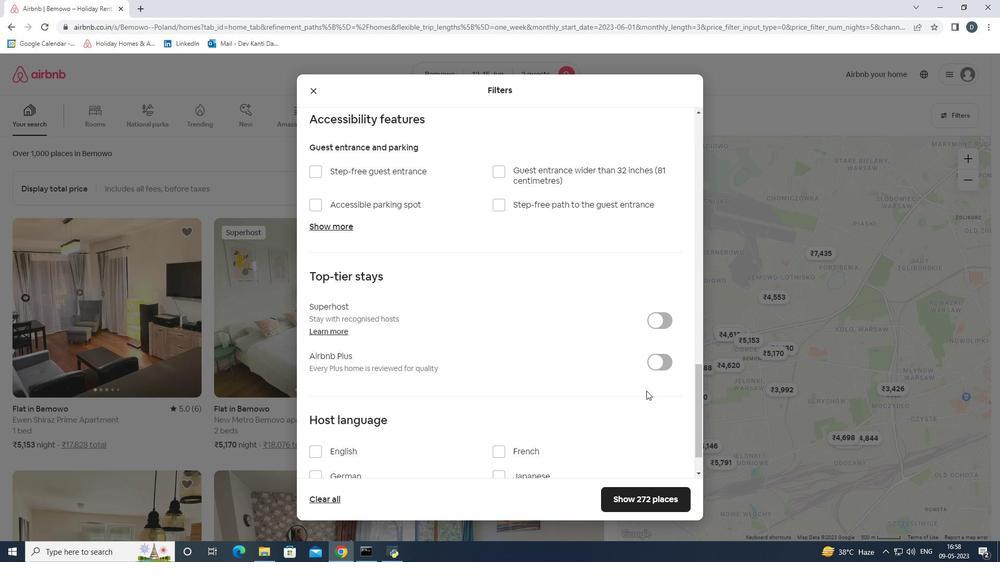 
Action: Mouse scrolled (646, 390) with delta (0, 0)
Screenshot: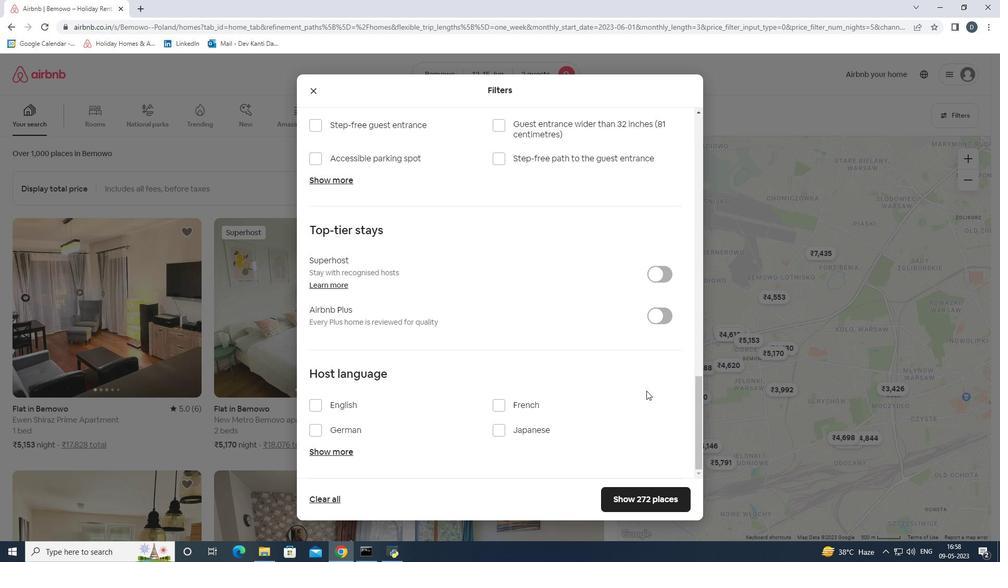 
Action: Mouse moved to (319, 404)
Screenshot: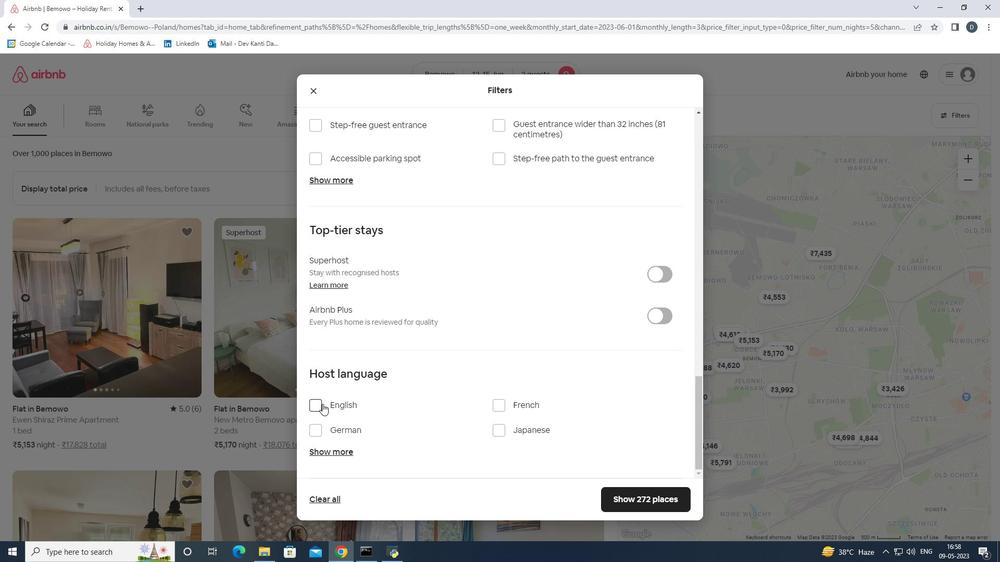 
Action: Mouse pressed left at (319, 404)
Screenshot: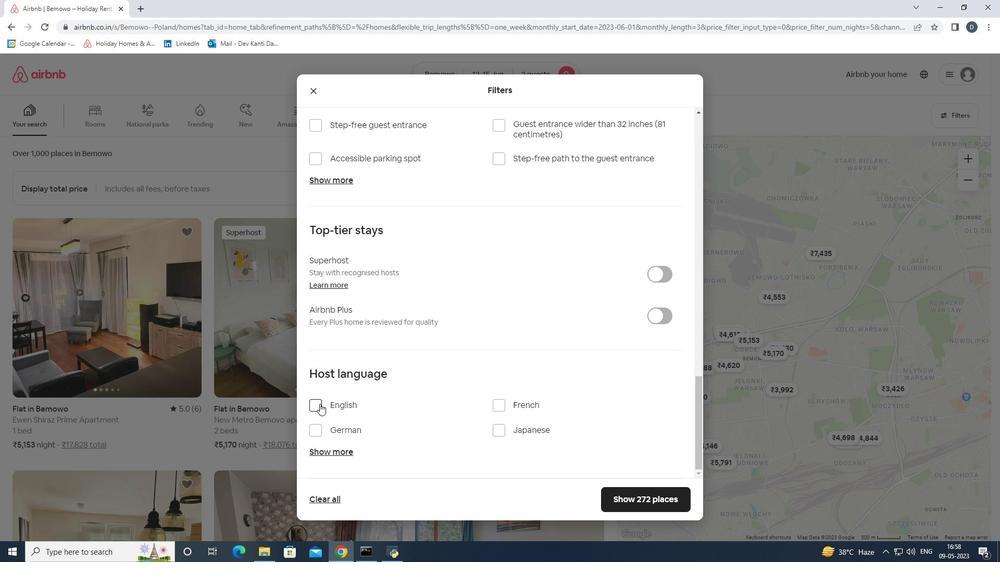 
Action: Mouse moved to (607, 495)
Screenshot: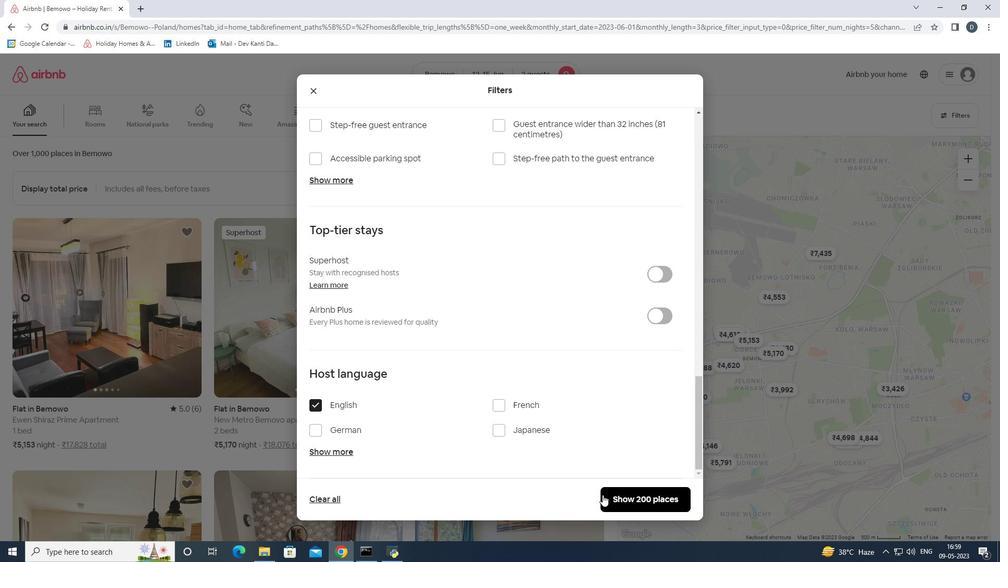 
Action: Mouse pressed left at (607, 495)
Screenshot: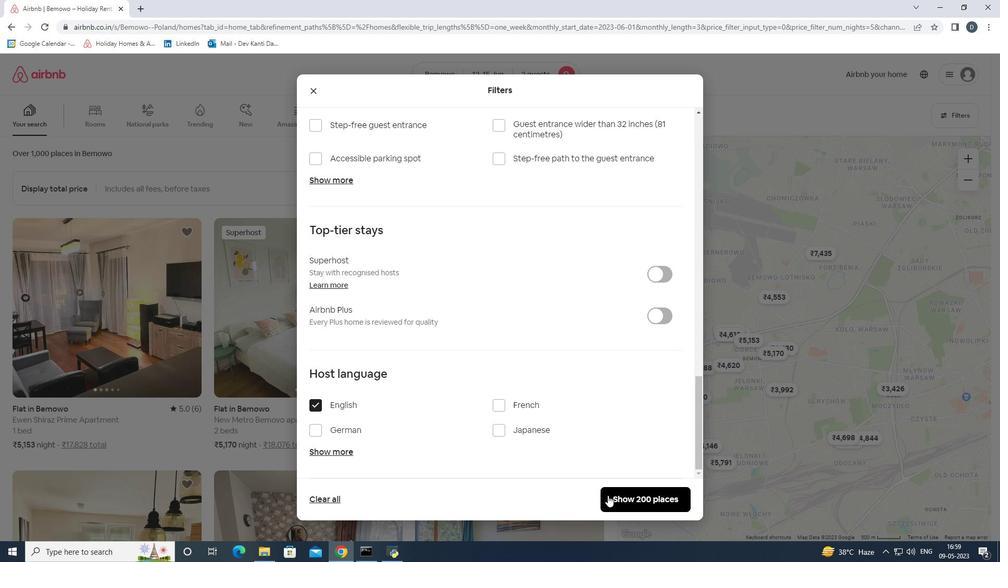 
Action: Mouse moved to (607, 495)
Screenshot: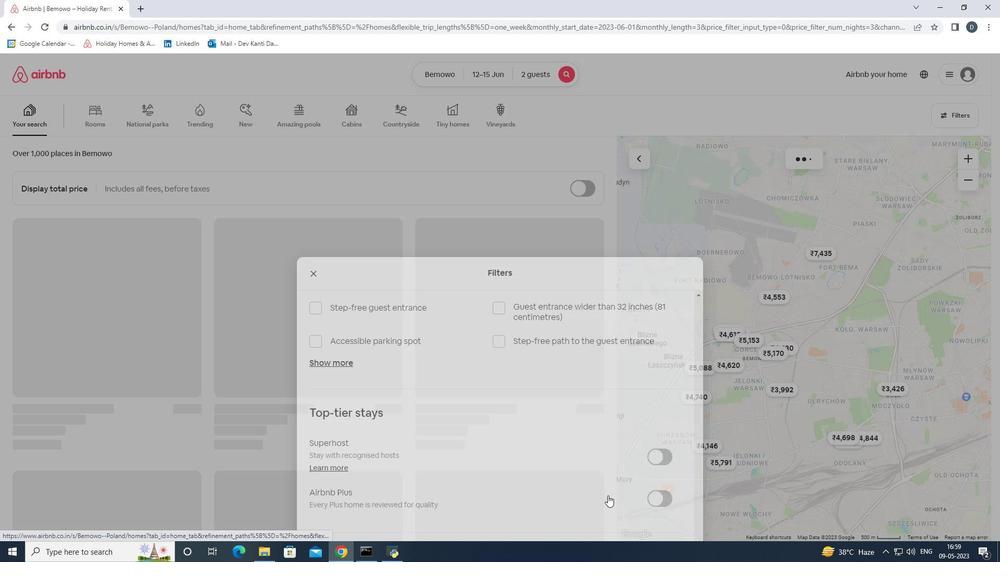 
